 Task: Look for space in Ajax, Canada from 9th June, 2023 to 17th June, 2023 for 2 adults in price range Rs.7000 to Rs.12000. Place can be private room with 1  bedroom having 2 beds and 1 bathroom. Property type can be house, flat, guest house. Booking option can be shelf check-in. Required host language is English.
Action: Mouse moved to (263, 152)
Screenshot: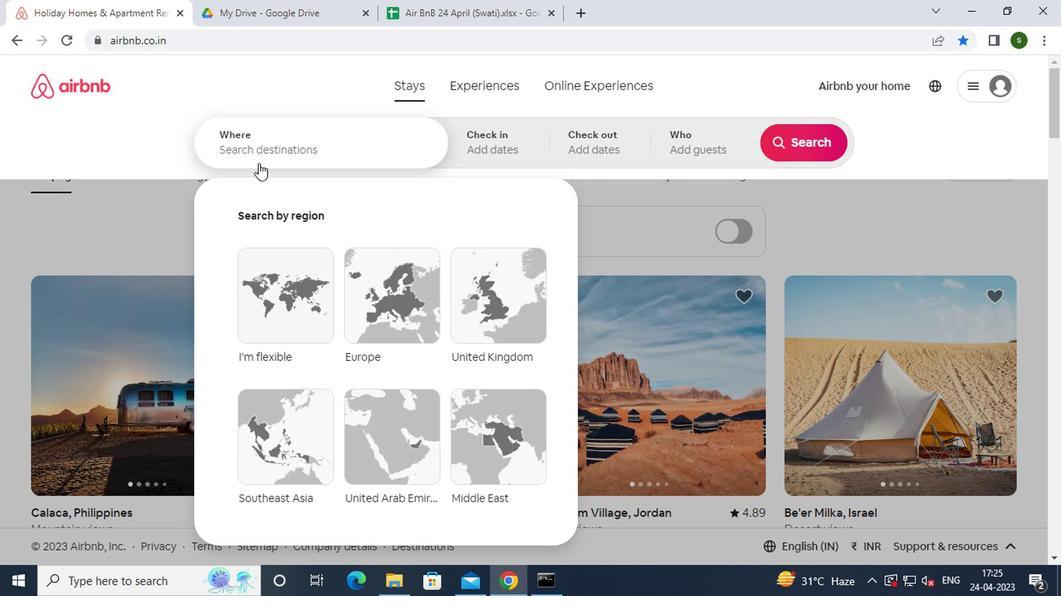 
Action: Mouse pressed left at (263, 152)
Screenshot: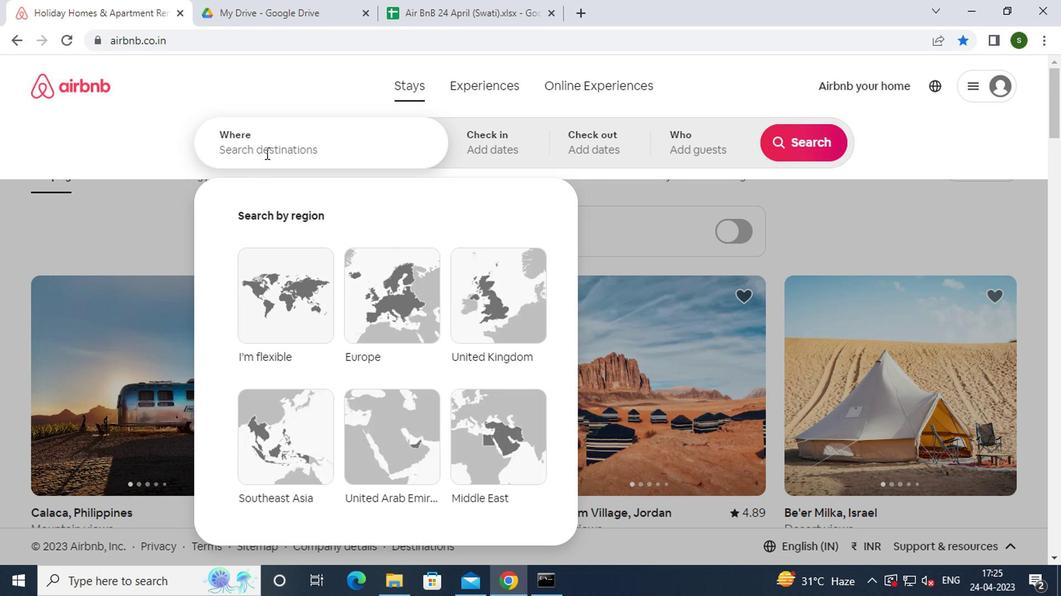 
Action: Key pressed a<Key.caps_lock>jax,<Key.space><Key.caps_lock>c<Key.caps_lock>anada<Key.enter>
Screenshot: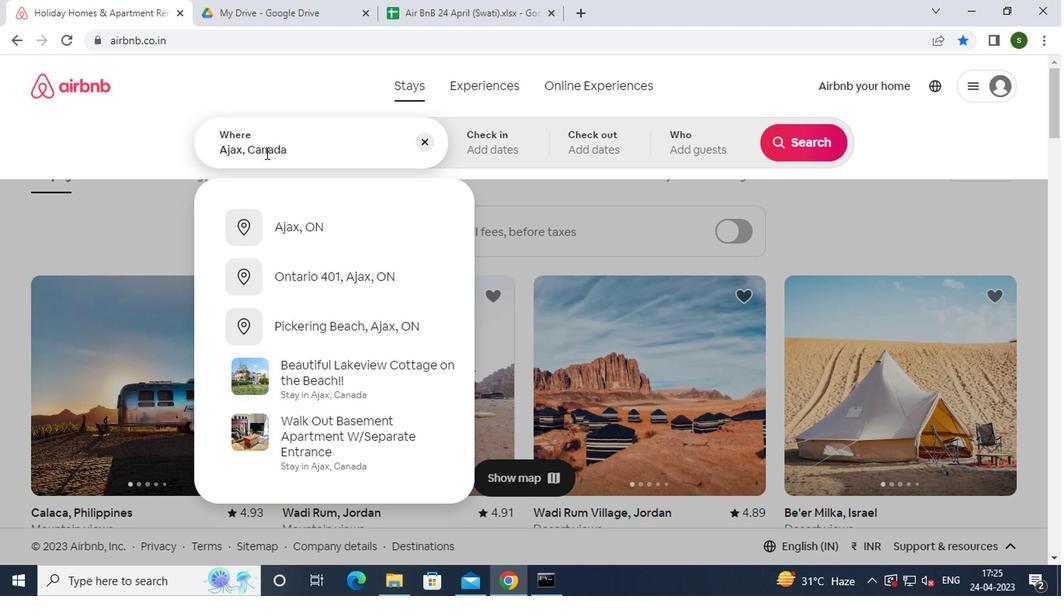 
Action: Mouse moved to (791, 273)
Screenshot: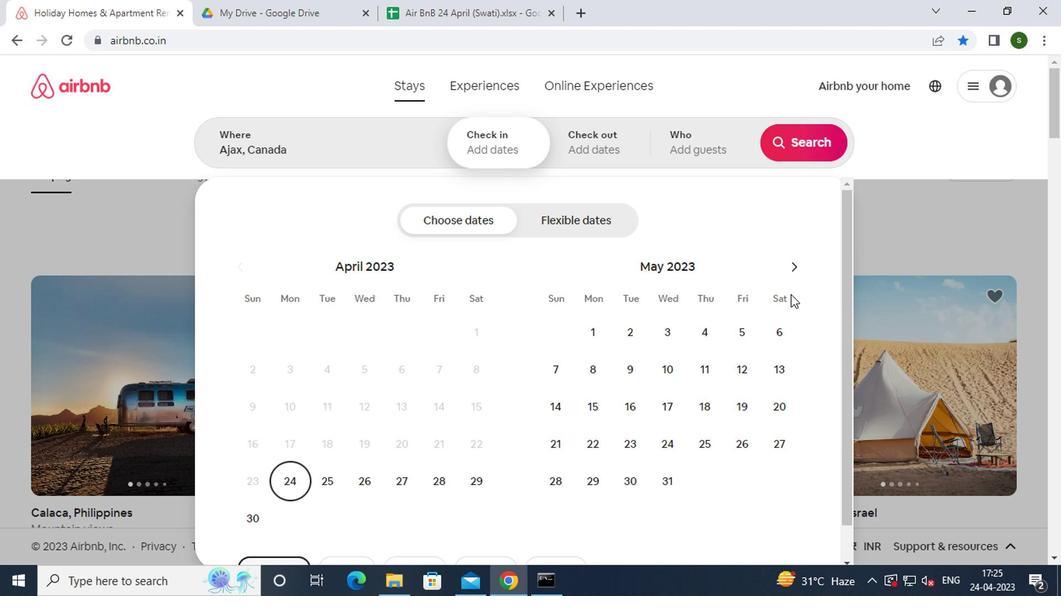 
Action: Mouse pressed left at (791, 273)
Screenshot: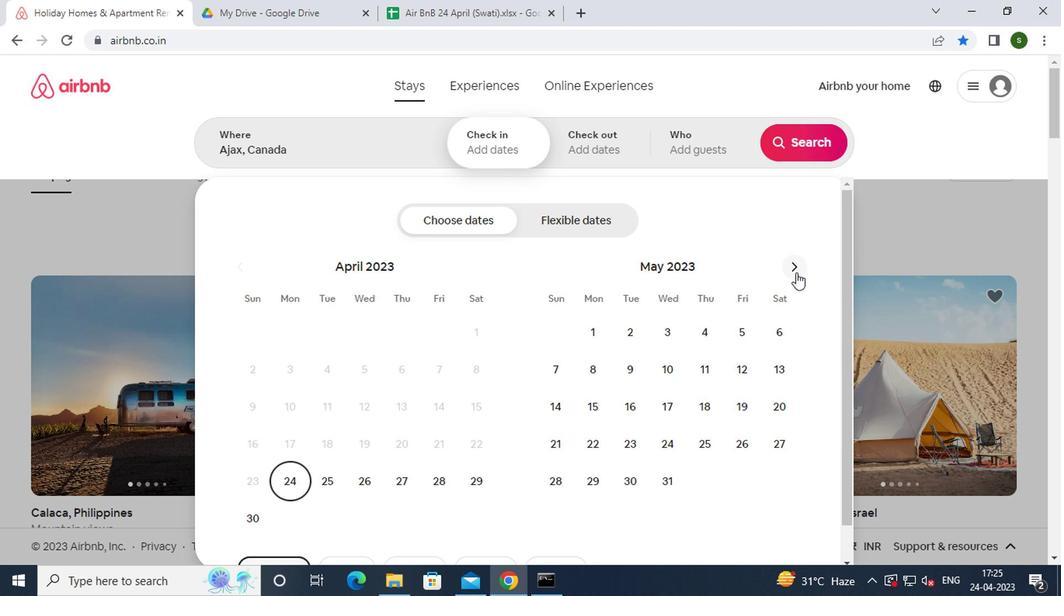 
Action: Mouse moved to (742, 388)
Screenshot: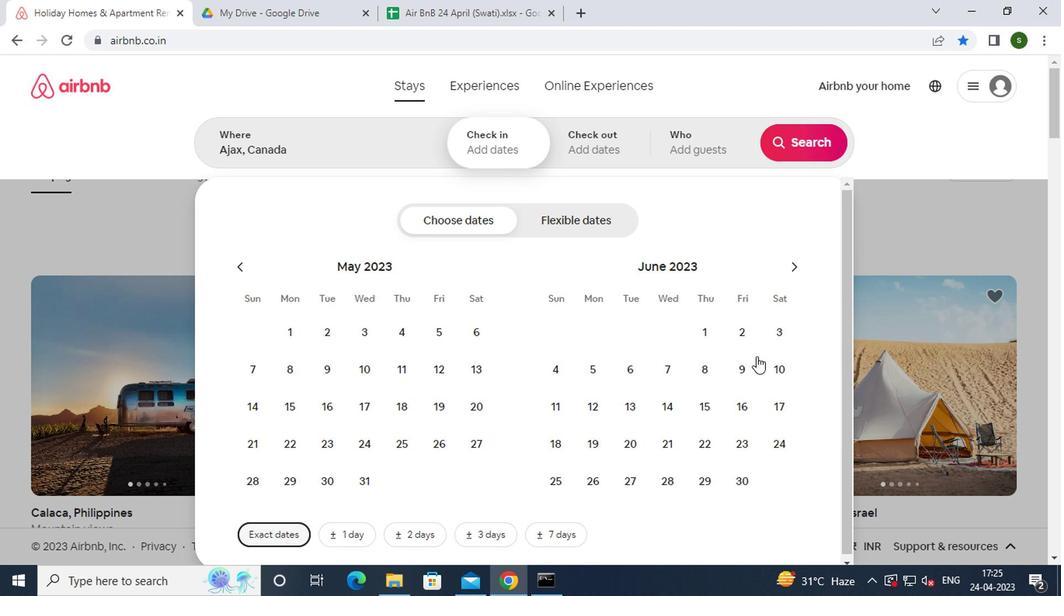 
Action: Mouse pressed left at (742, 388)
Screenshot: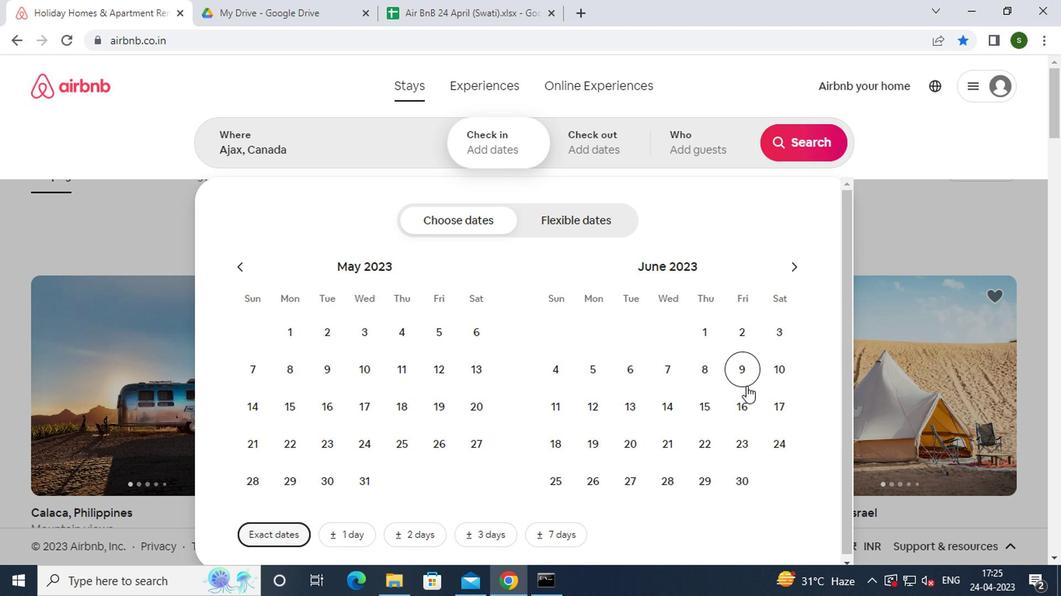 
Action: Mouse moved to (774, 399)
Screenshot: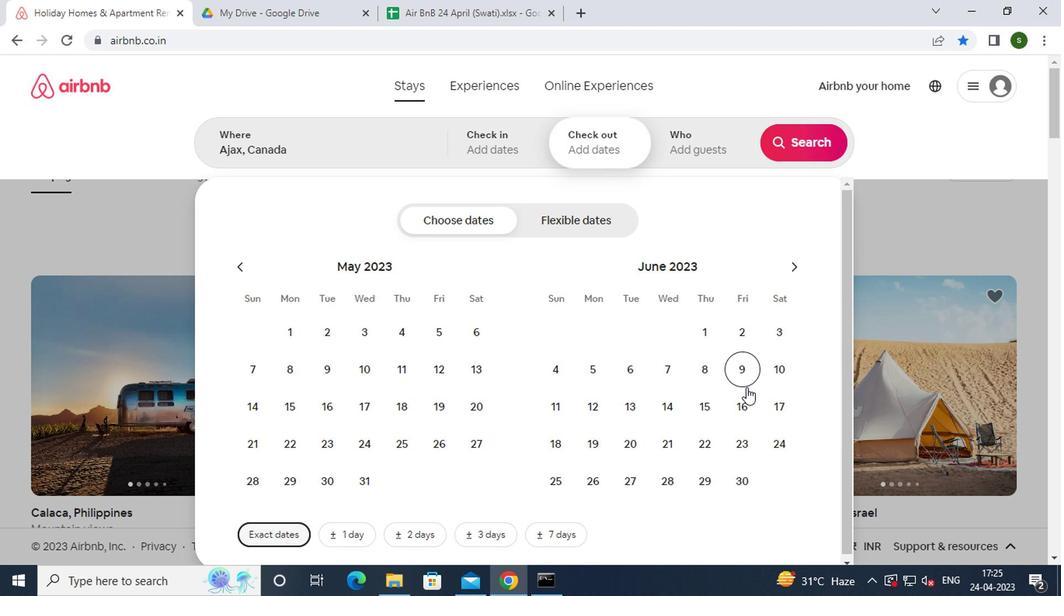 
Action: Mouse pressed left at (774, 399)
Screenshot: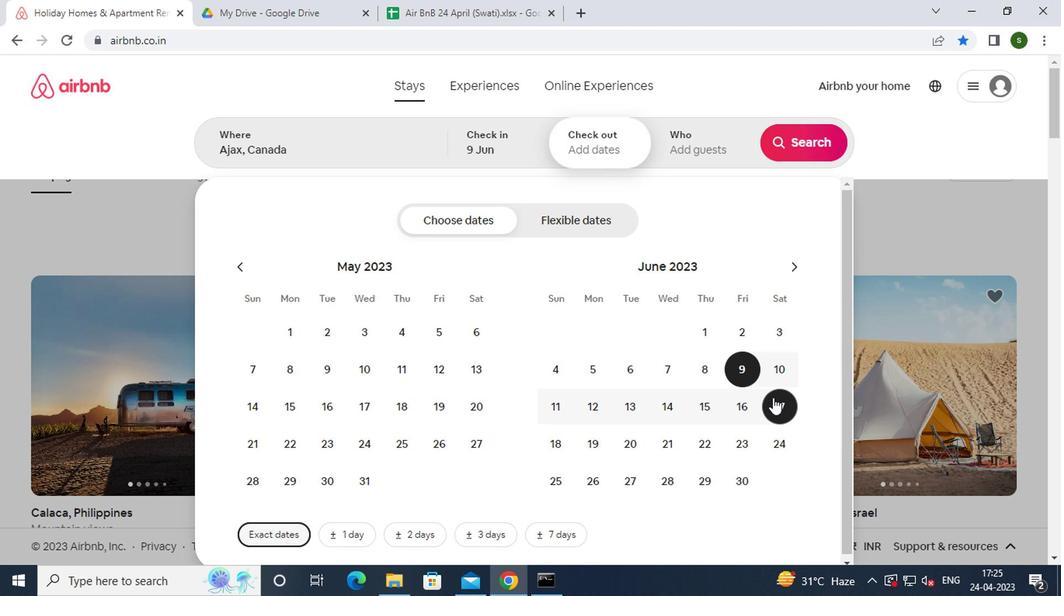 
Action: Mouse moved to (709, 143)
Screenshot: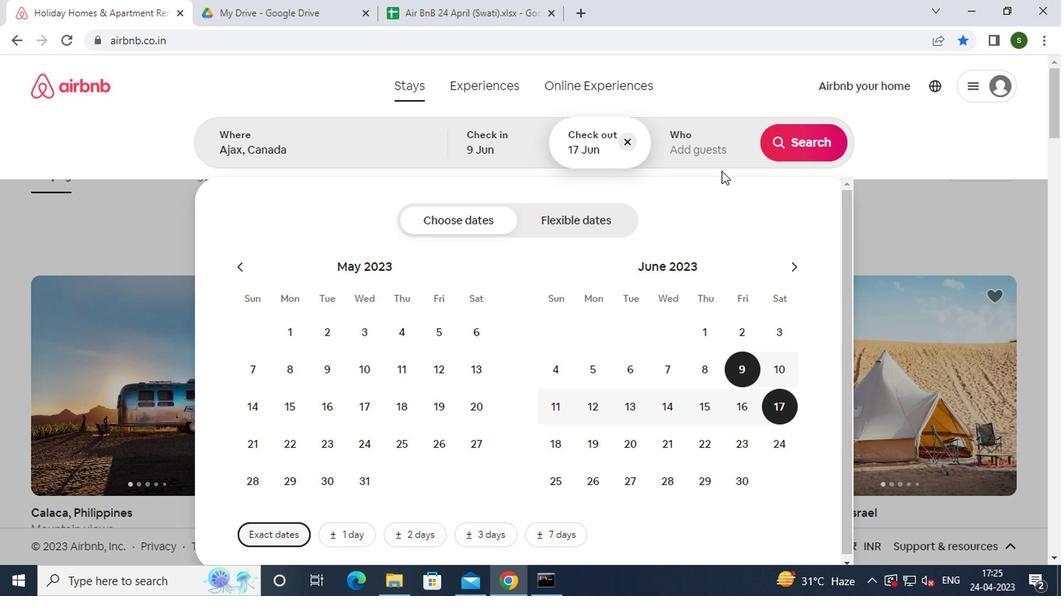 
Action: Mouse pressed left at (709, 143)
Screenshot: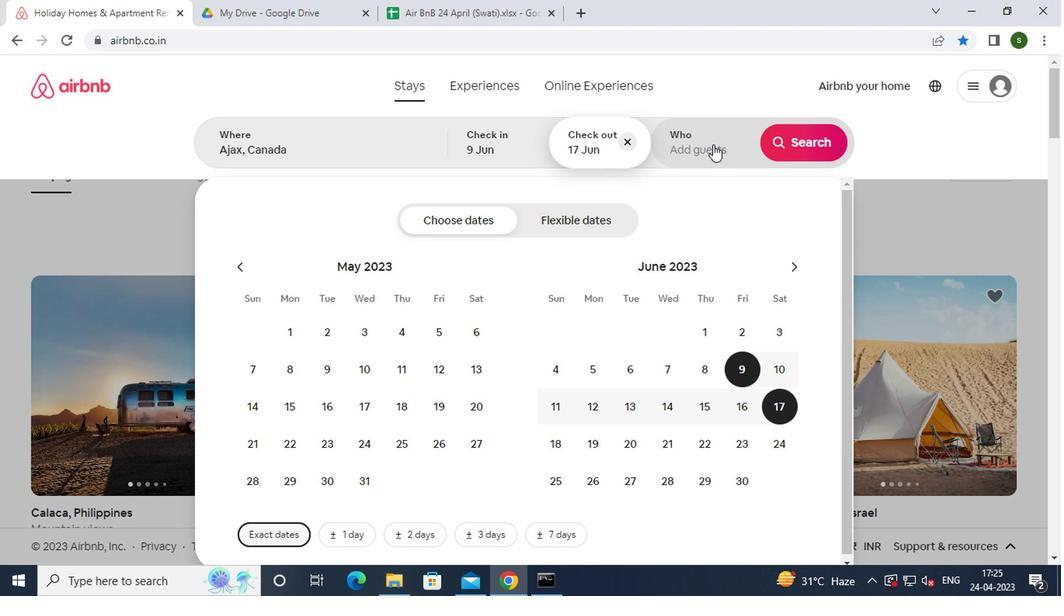 
Action: Mouse moved to (802, 229)
Screenshot: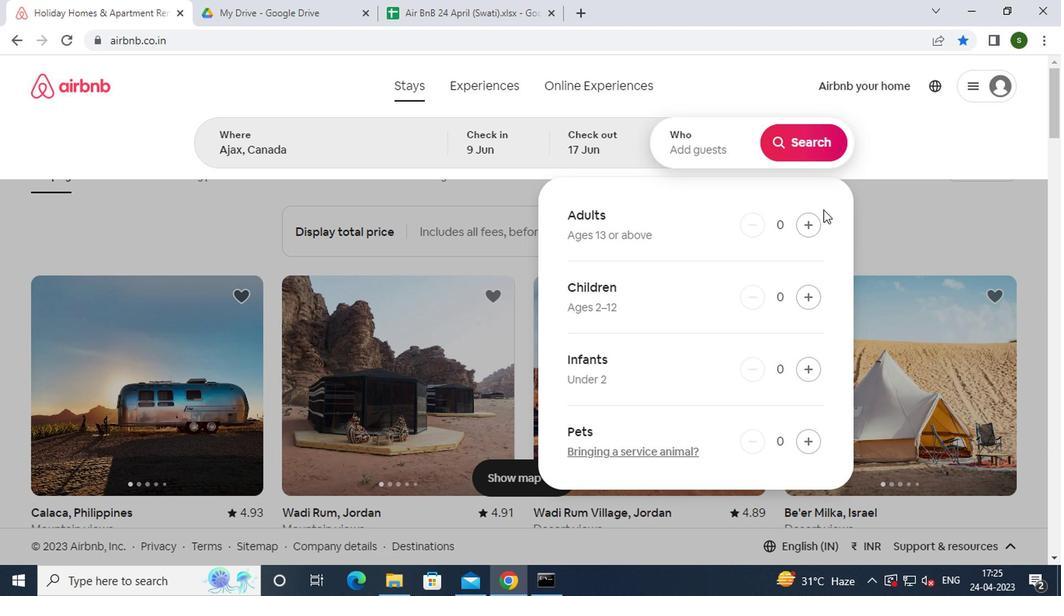 
Action: Mouse pressed left at (802, 229)
Screenshot: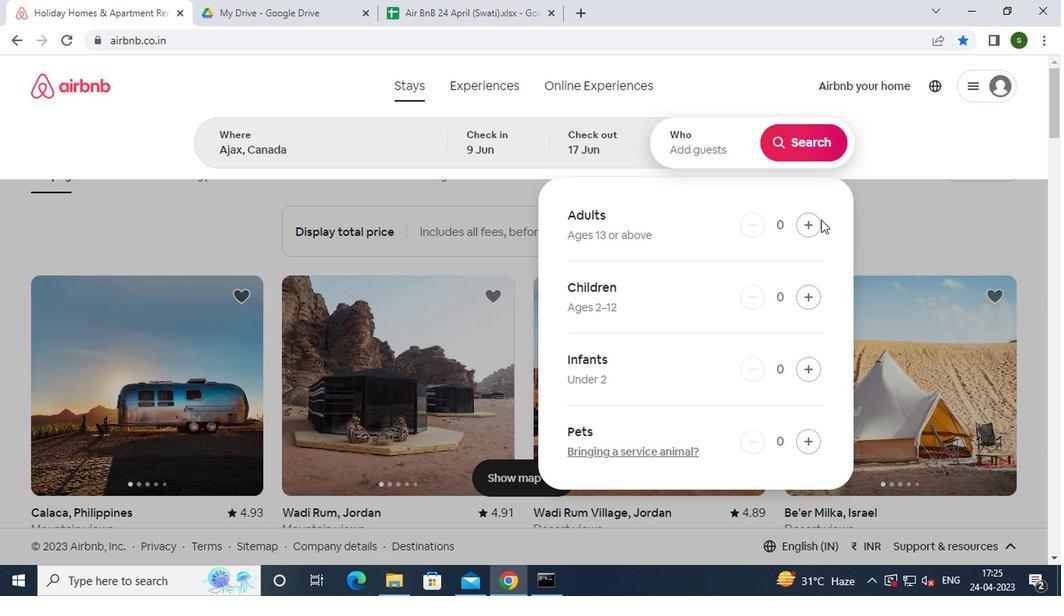 
Action: Mouse pressed left at (802, 229)
Screenshot: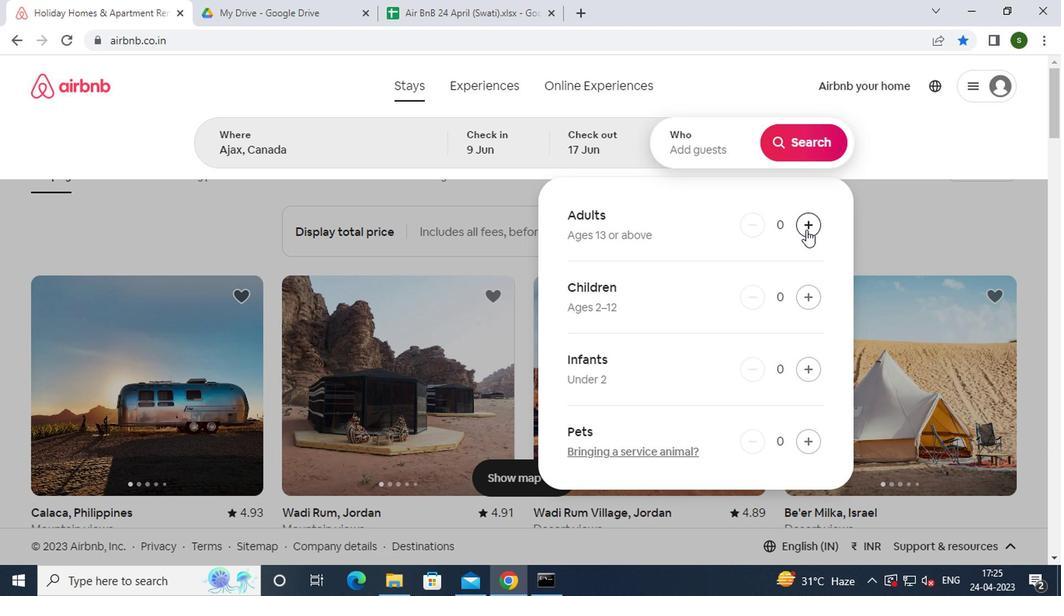 
Action: Mouse moved to (786, 128)
Screenshot: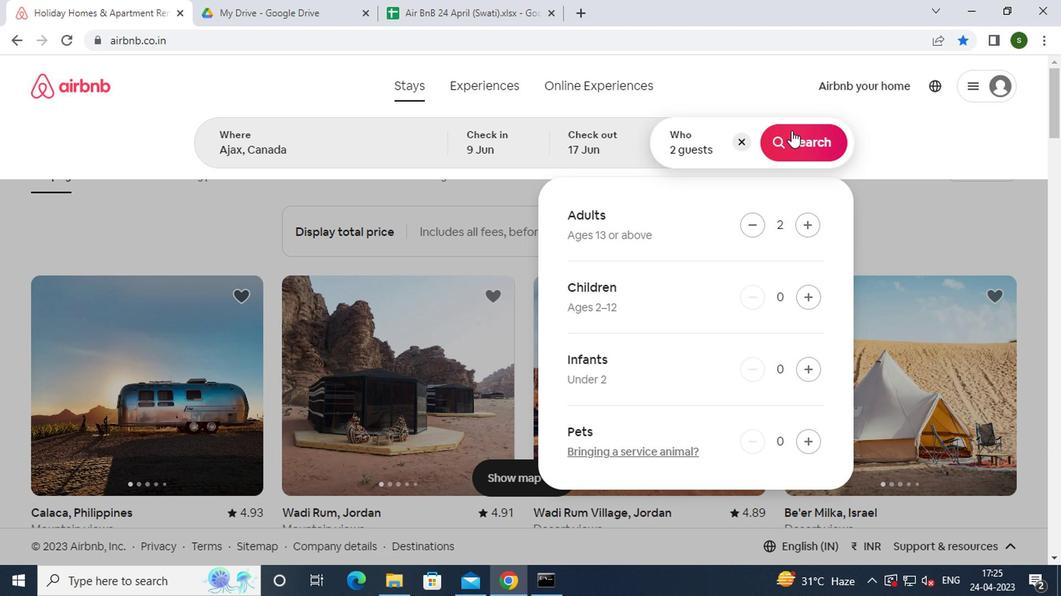 
Action: Mouse pressed left at (786, 128)
Screenshot: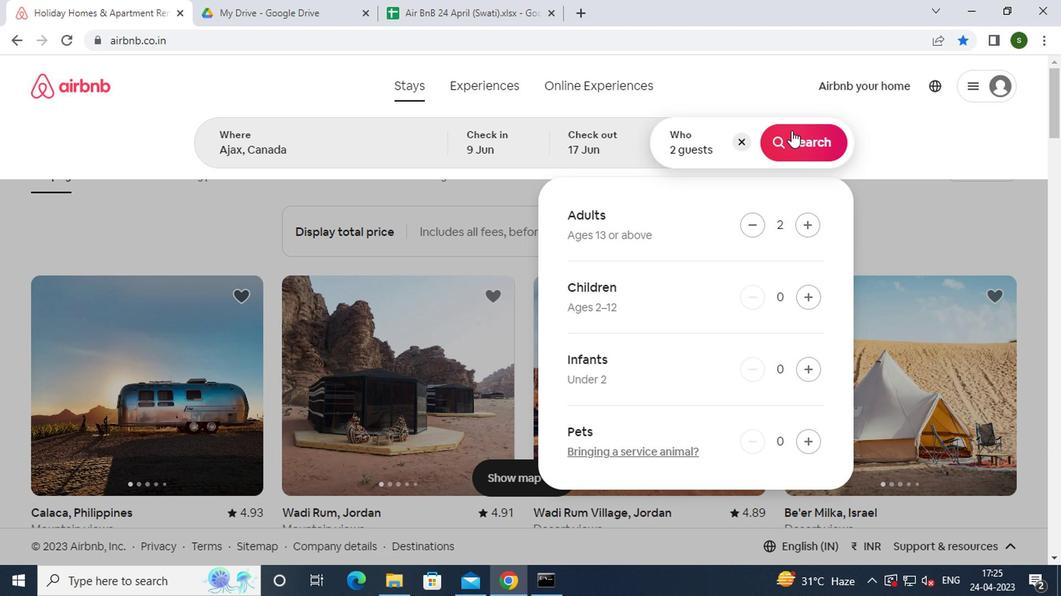 
Action: Mouse moved to (955, 148)
Screenshot: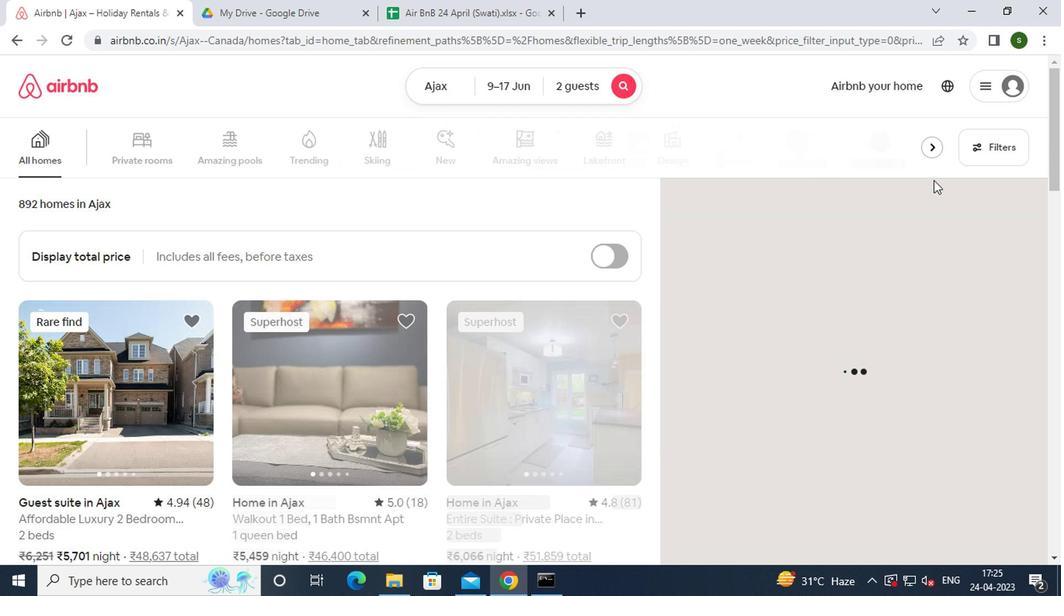 
Action: Mouse pressed left at (955, 148)
Screenshot: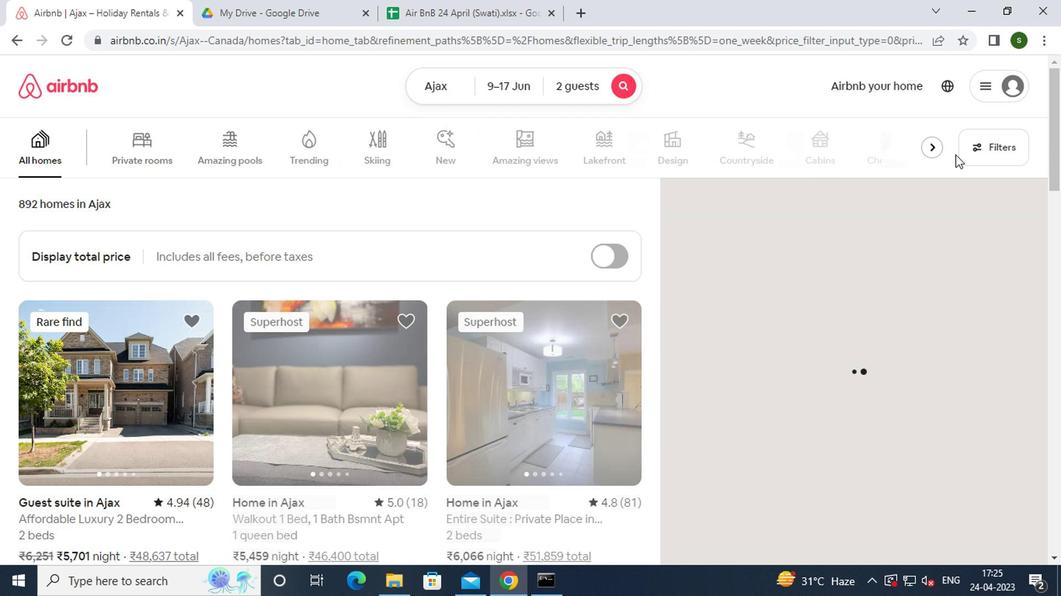 
Action: Mouse moved to (348, 338)
Screenshot: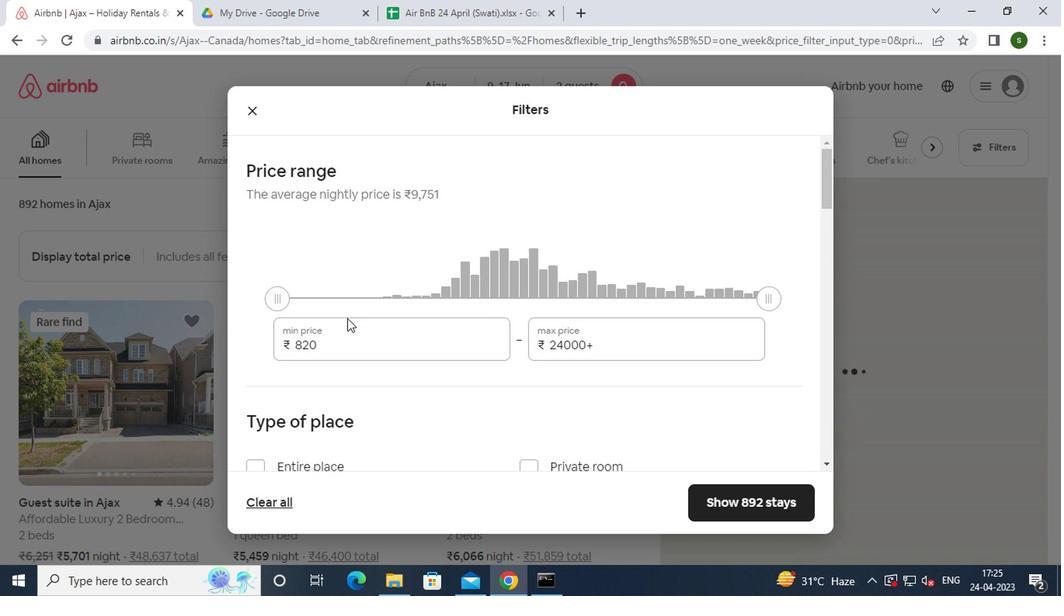 
Action: Mouse pressed left at (348, 338)
Screenshot: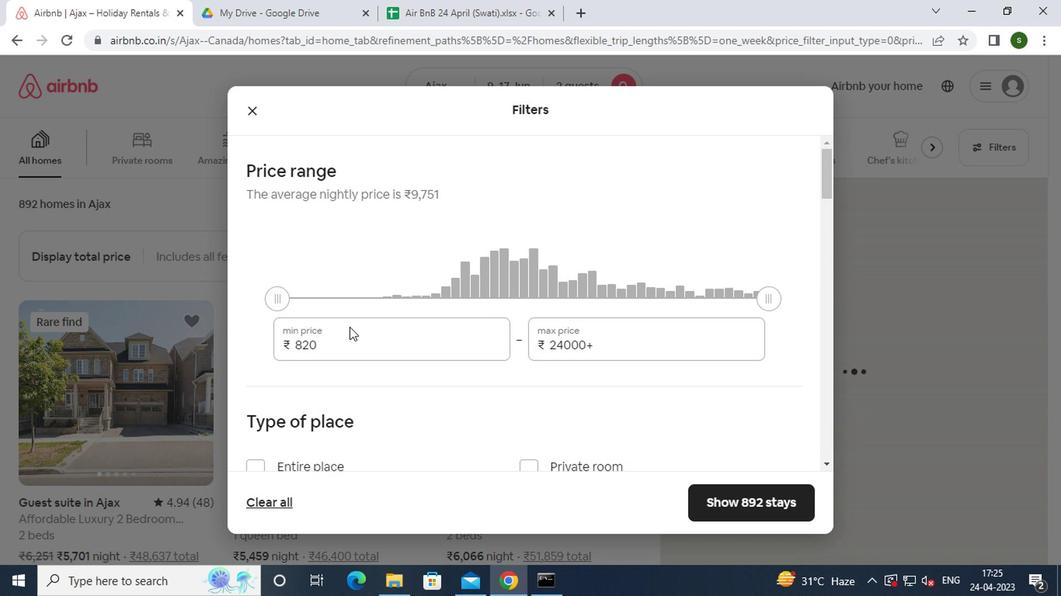 
Action: Mouse moved to (348, 339)
Screenshot: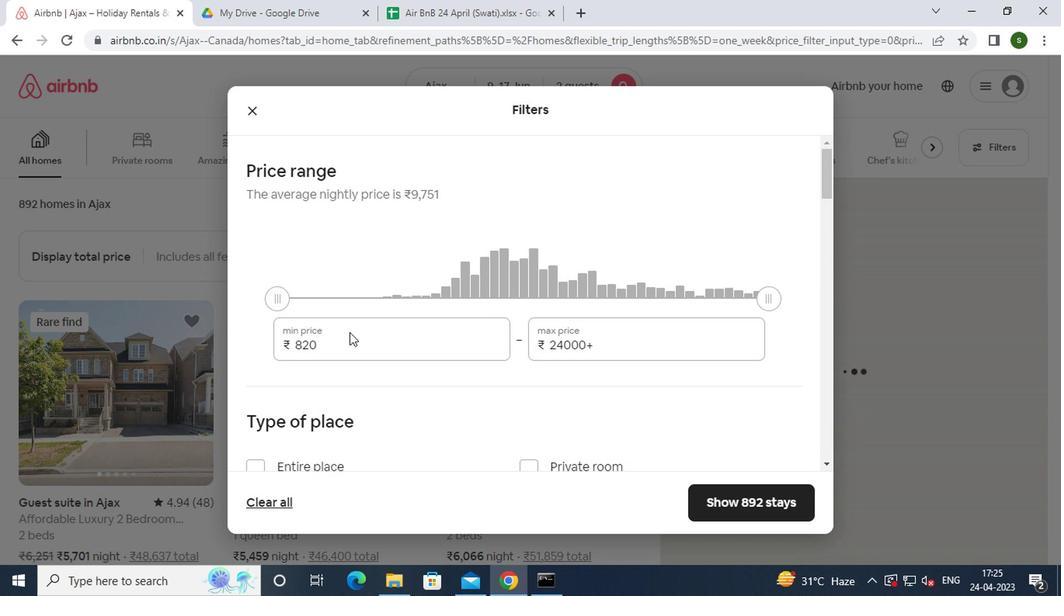 
Action: Key pressed <Key.backspace><Key.backspace><Key.backspace><Key.backspace>7000
Screenshot: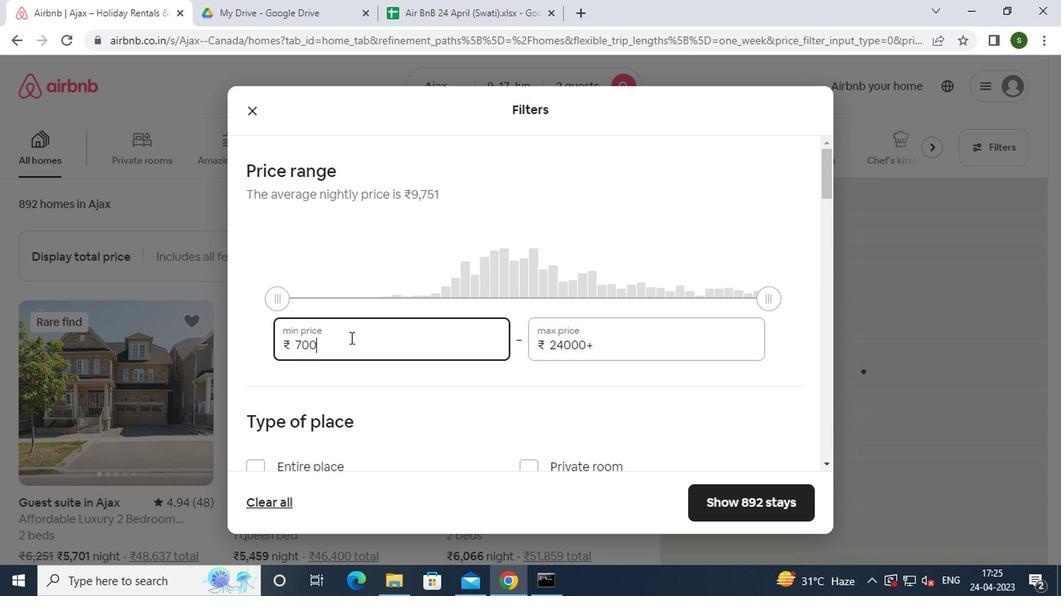 
Action: Mouse moved to (612, 350)
Screenshot: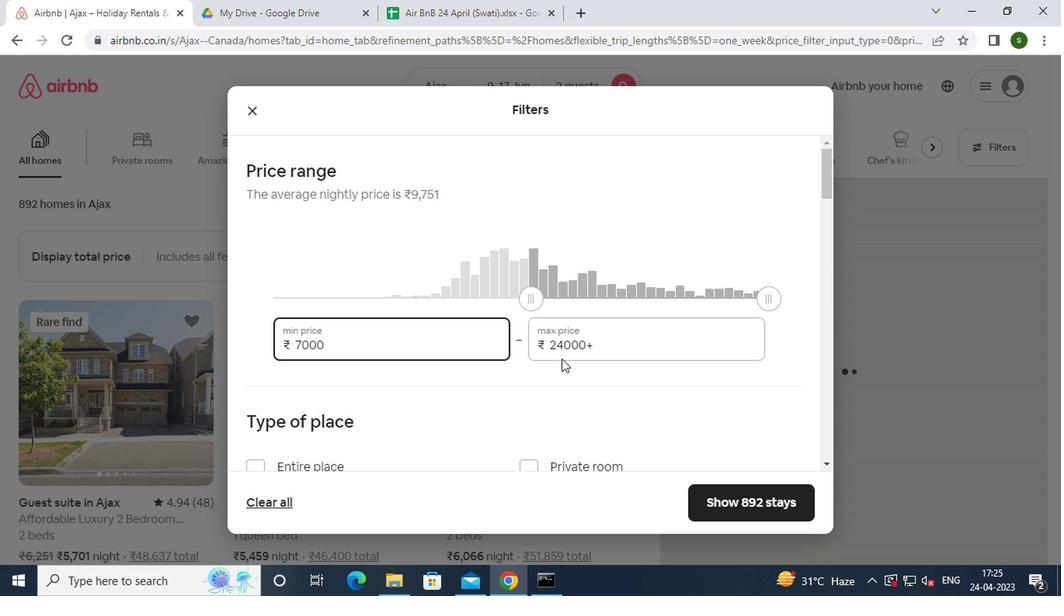 
Action: Mouse pressed left at (612, 350)
Screenshot: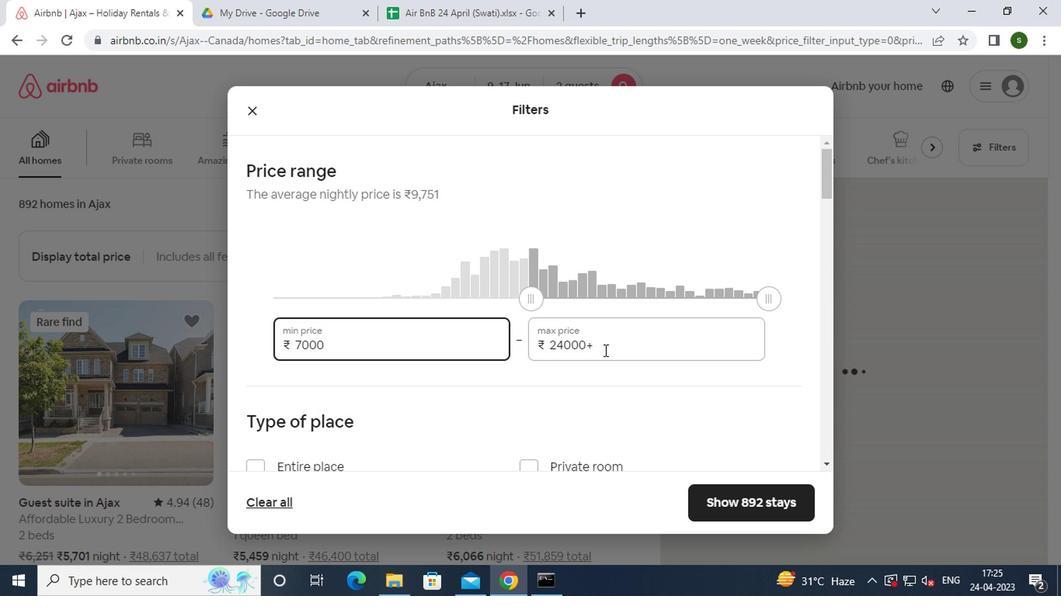 
Action: Mouse moved to (616, 349)
Screenshot: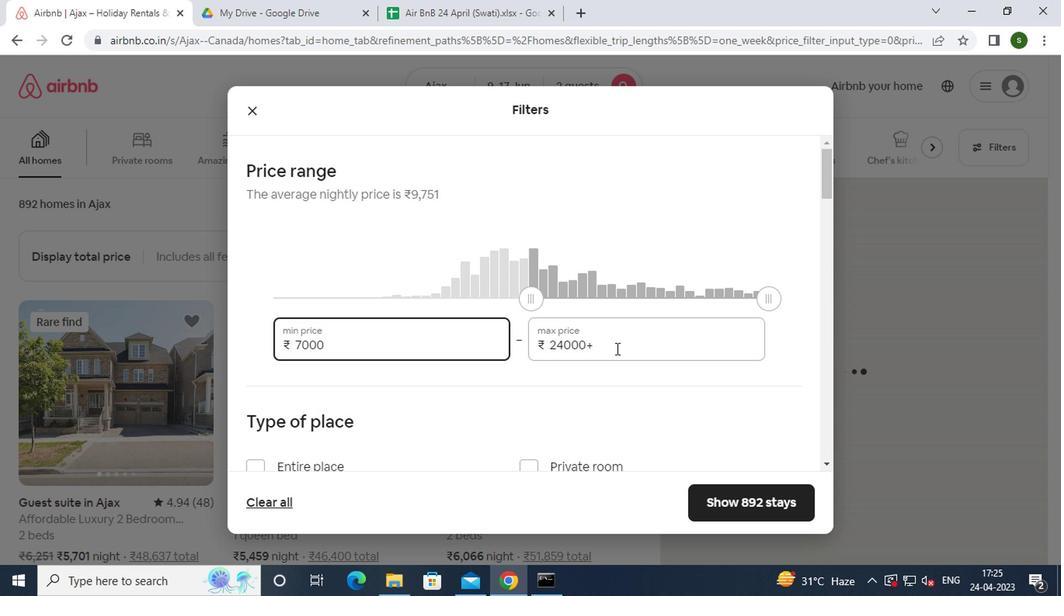 
Action: Key pressed <Key.backspace><Key.backspace><Key.backspace><Key.backspace><Key.backspace><Key.backspace><Key.backspace><Key.backspace><Key.backspace><Key.backspace><Key.backspace><Key.backspace>12000
Screenshot: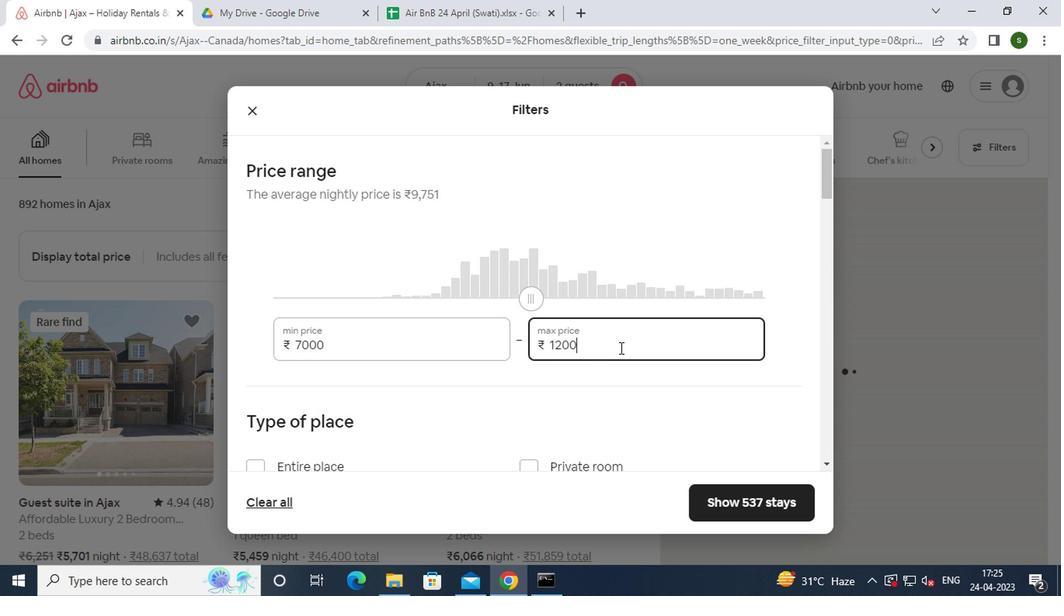 
Action: Mouse moved to (509, 387)
Screenshot: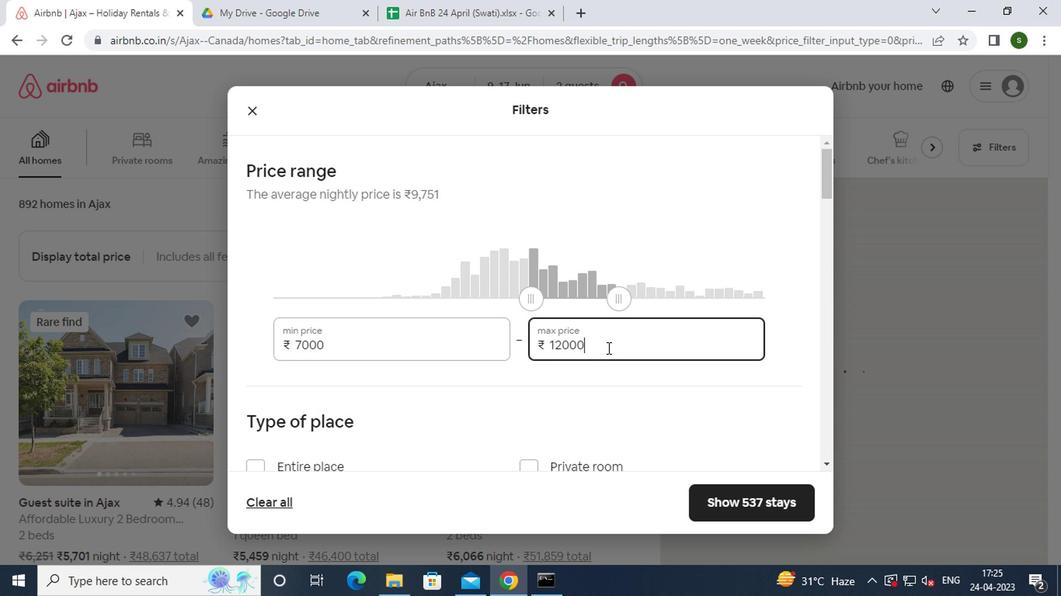 
Action: Mouse scrolled (509, 386) with delta (0, -1)
Screenshot: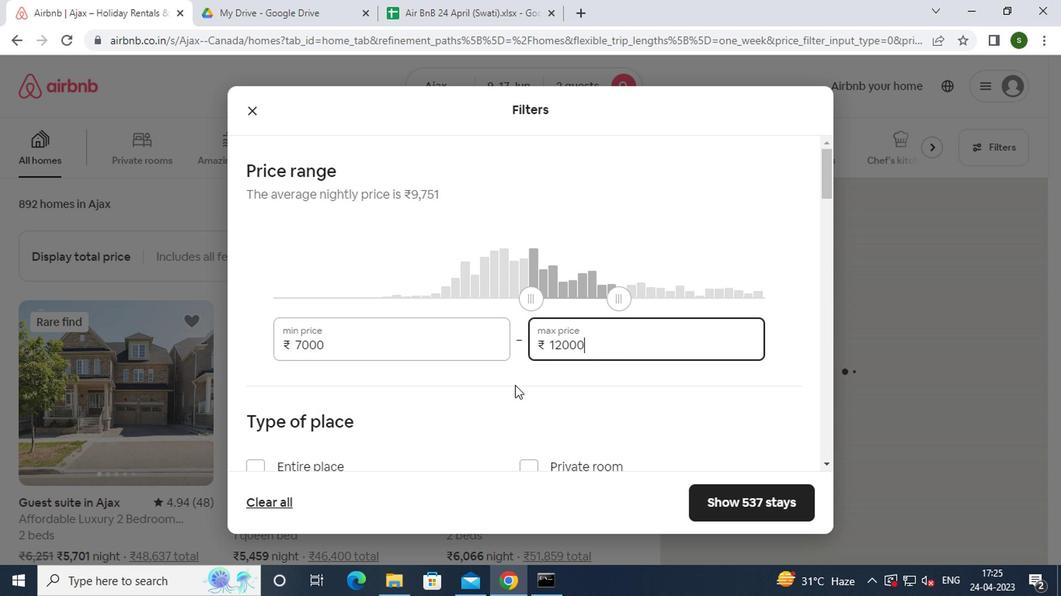
Action: Mouse scrolled (509, 386) with delta (0, -1)
Screenshot: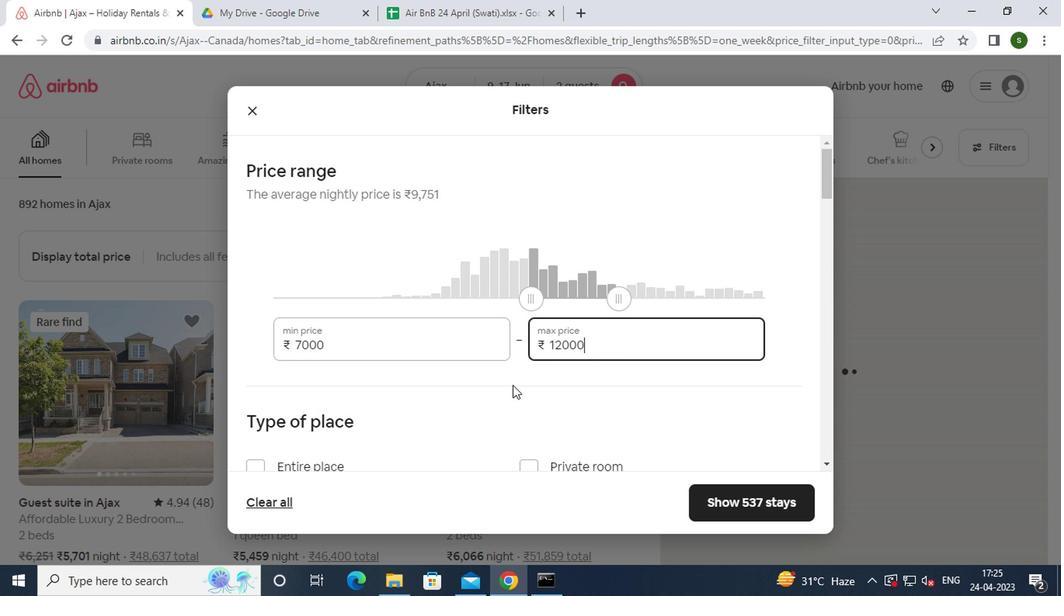 
Action: Mouse moved to (538, 318)
Screenshot: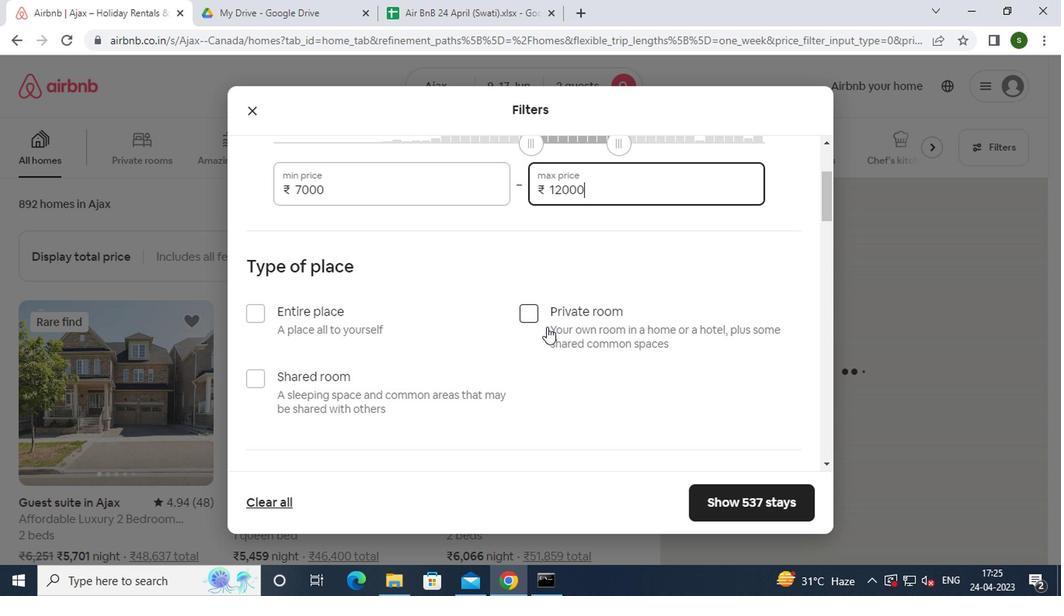 
Action: Mouse pressed left at (538, 318)
Screenshot: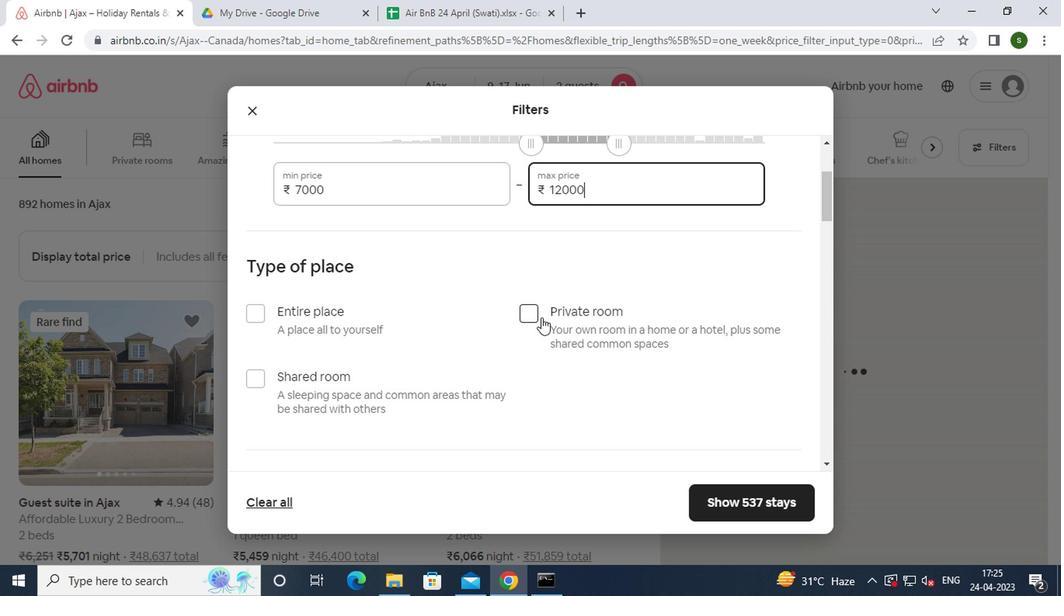 
Action: Mouse scrolled (538, 317) with delta (0, -1)
Screenshot: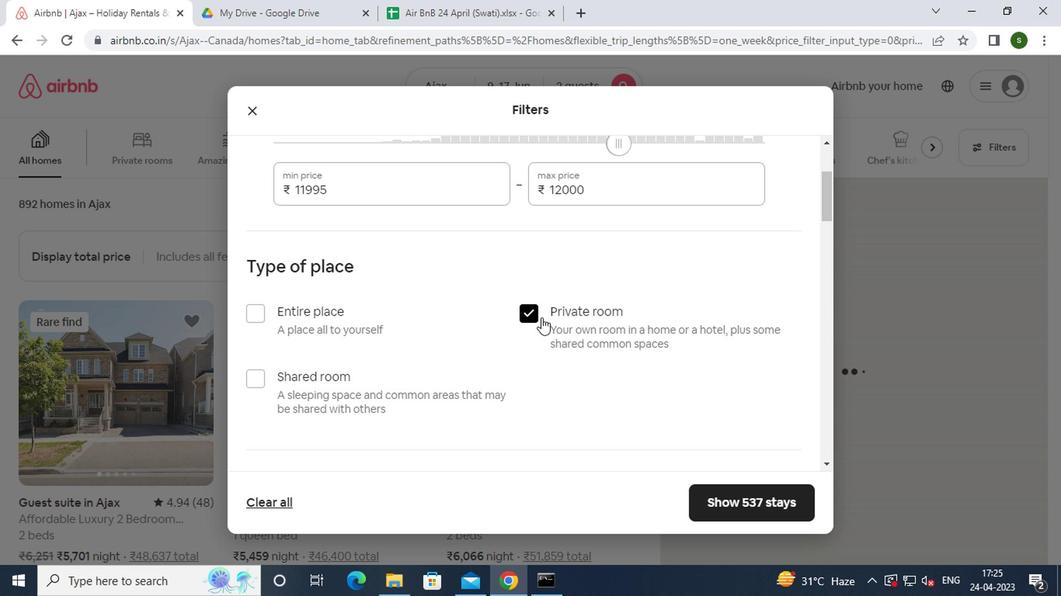 
Action: Mouse scrolled (538, 317) with delta (0, -1)
Screenshot: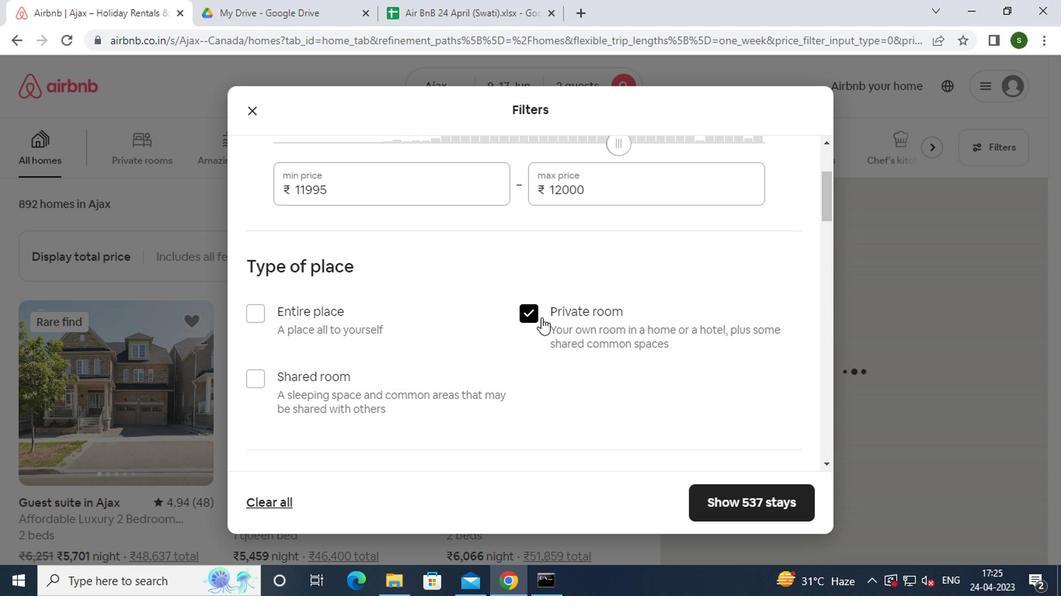 
Action: Mouse scrolled (538, 317) with delta (0, -1)
Screenshot: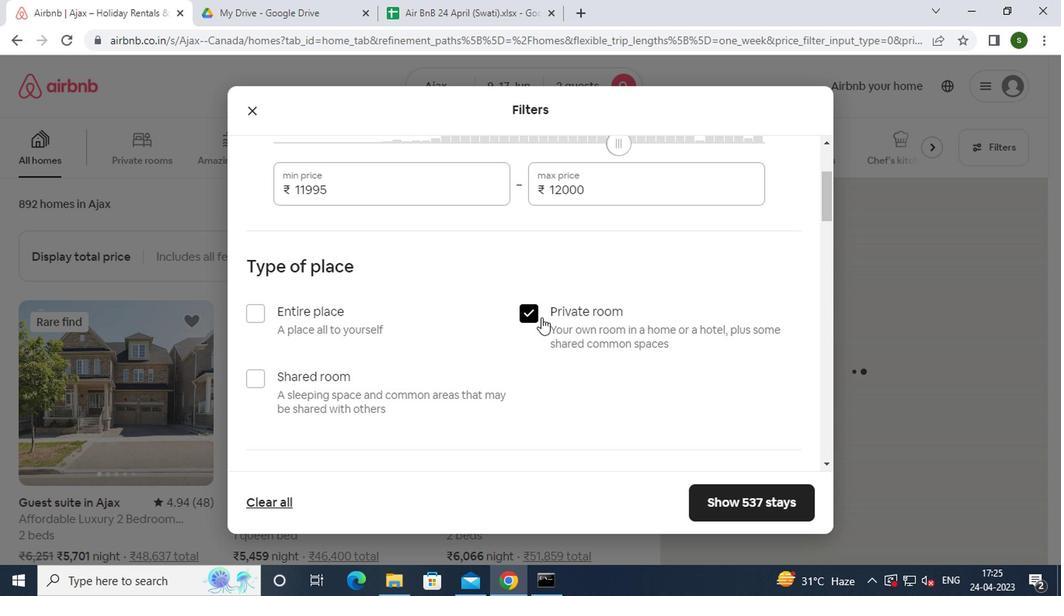 
Action: Mouse moved to (349, 342)
Screenshot: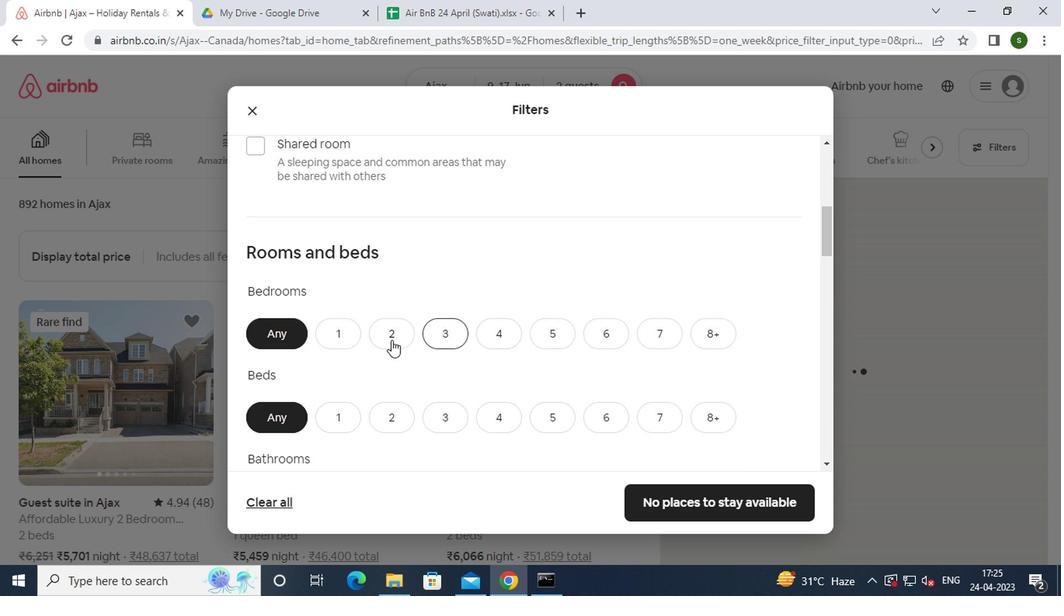 
Action: Mouse pressed left at (349, 342)
Screenshot: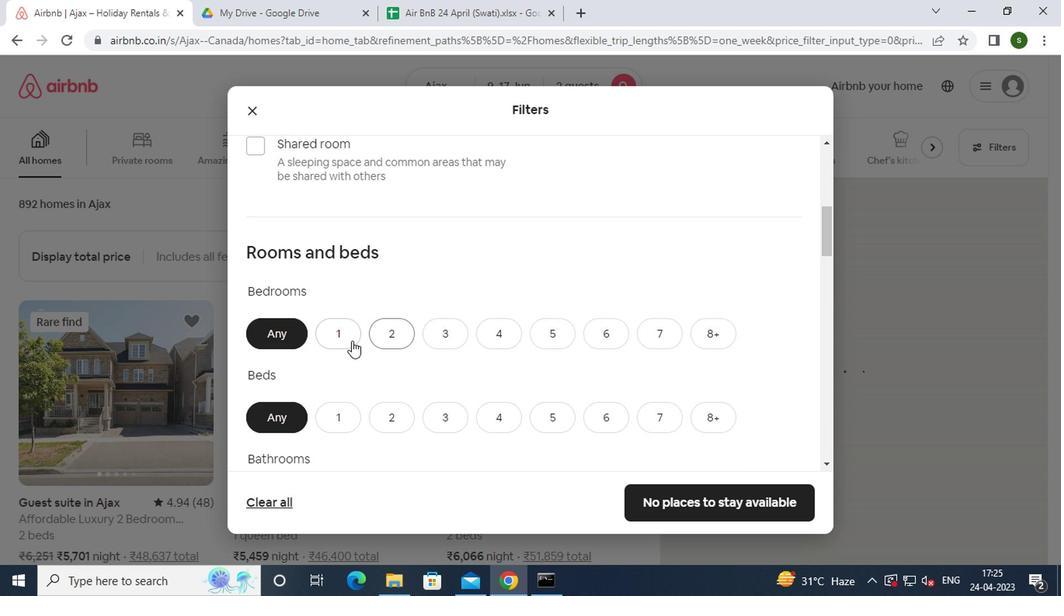 
Action: Mouse scrolled (349, 341) with delta (0, 0)
Screenshot: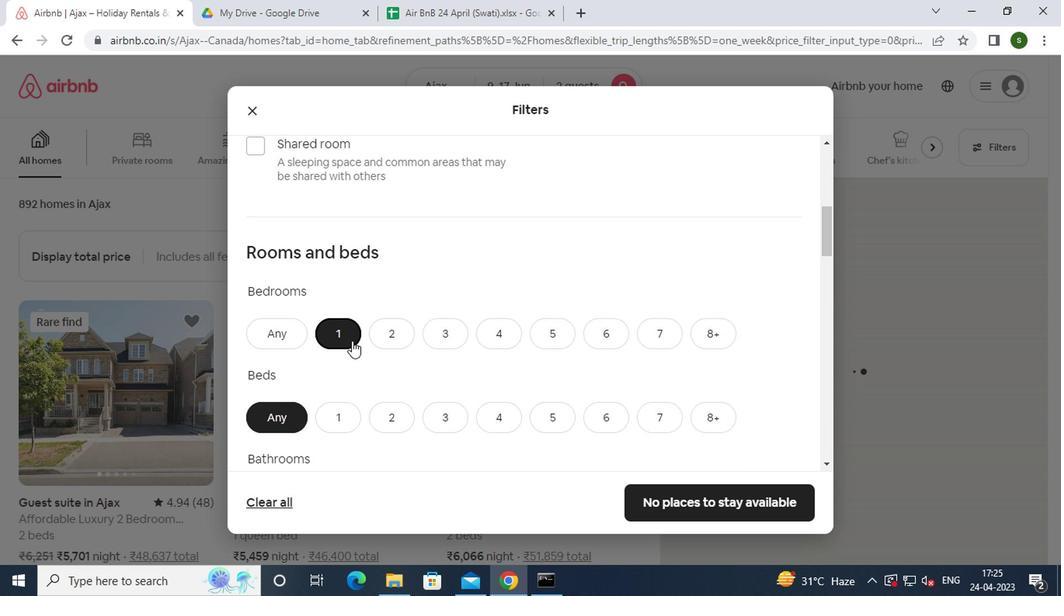 
Action: Mouse scrolled (349, 341) with delta (0, 0)
Screenshot: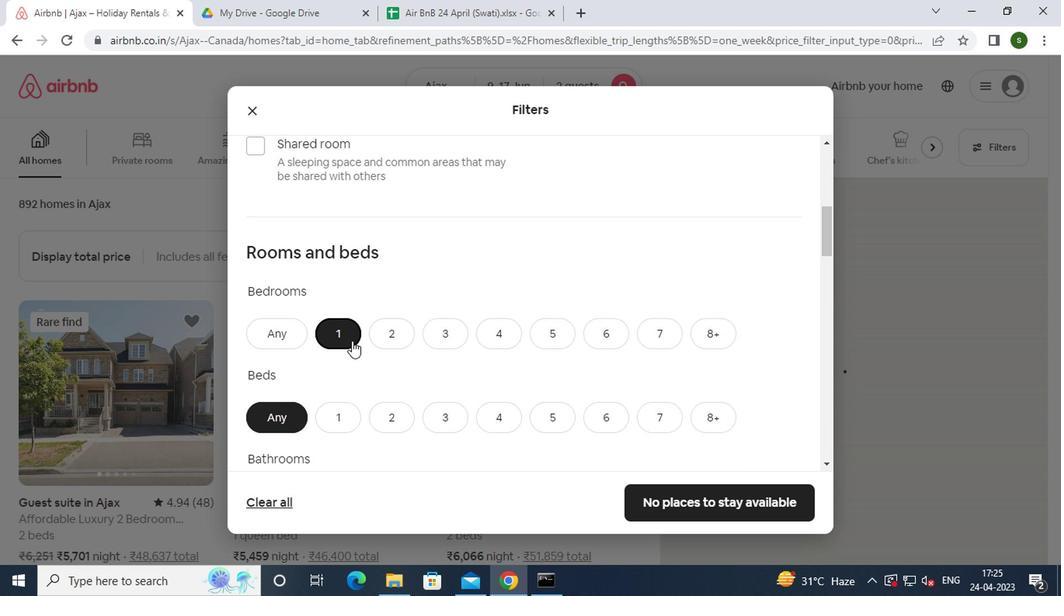 
Action: Mouse moved to (388, 259)
Screenshot: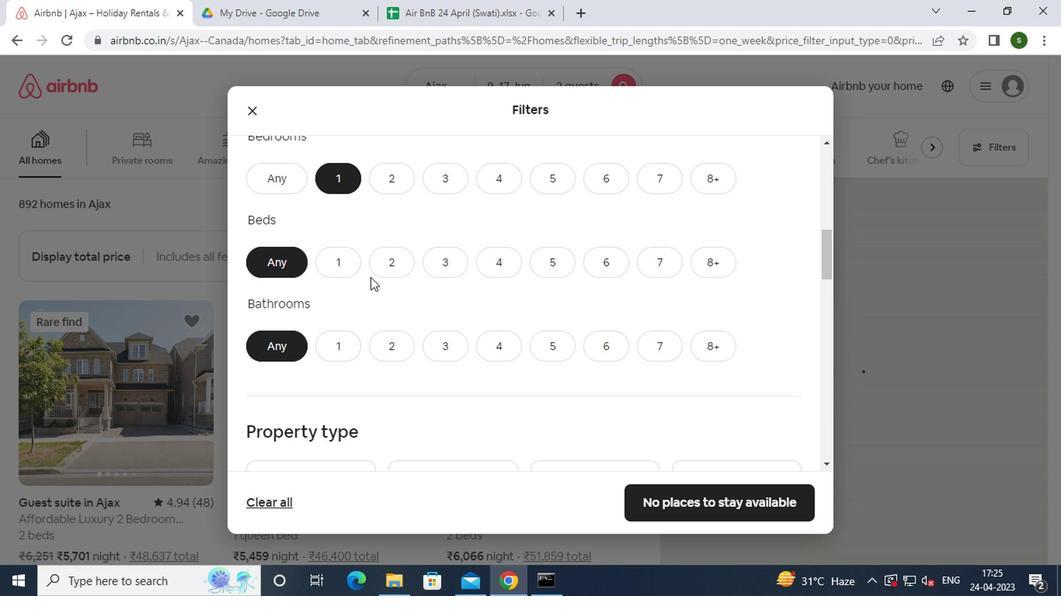 
Action: Mouse pressed left at (388, 259)
Screenshot: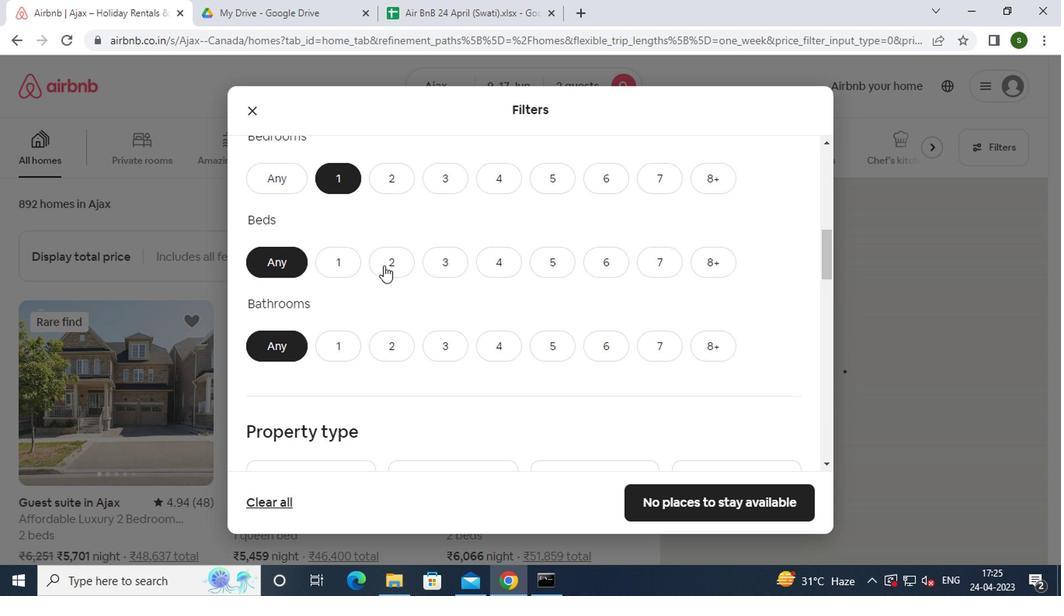 
Action: Mouse moved to (334, 343)
Screenshot: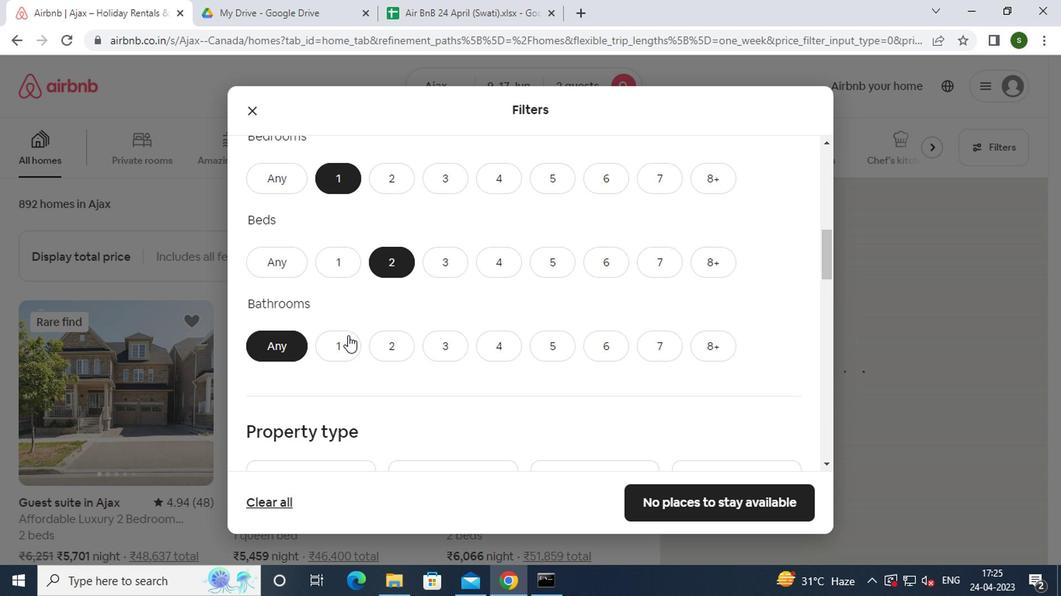 
Action: Mouse pressed left at (334, 343)
Screenshot: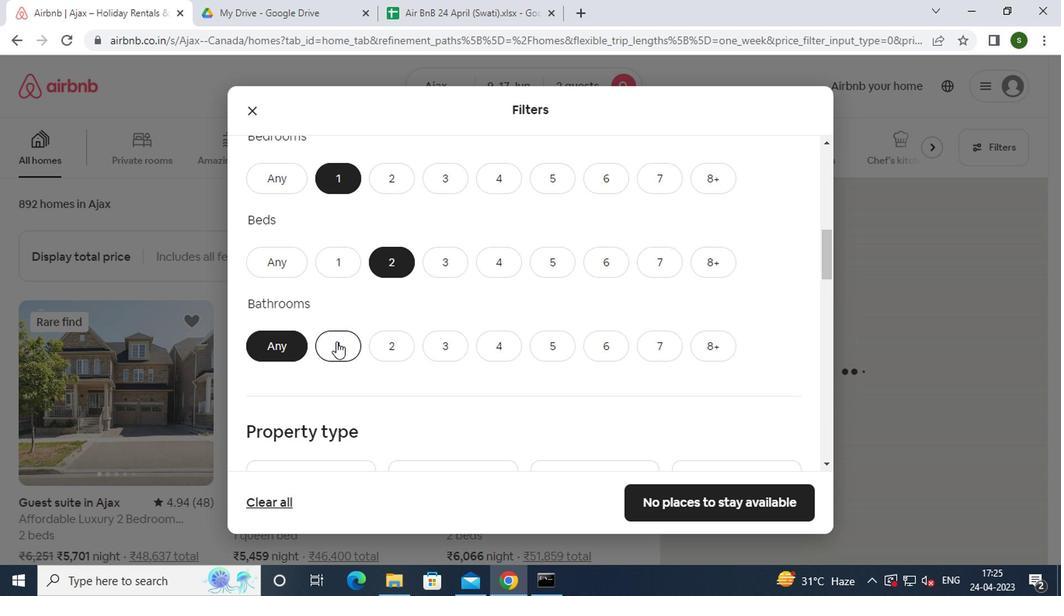 
Action: Mouse moved to (374, 317)
Screenshot: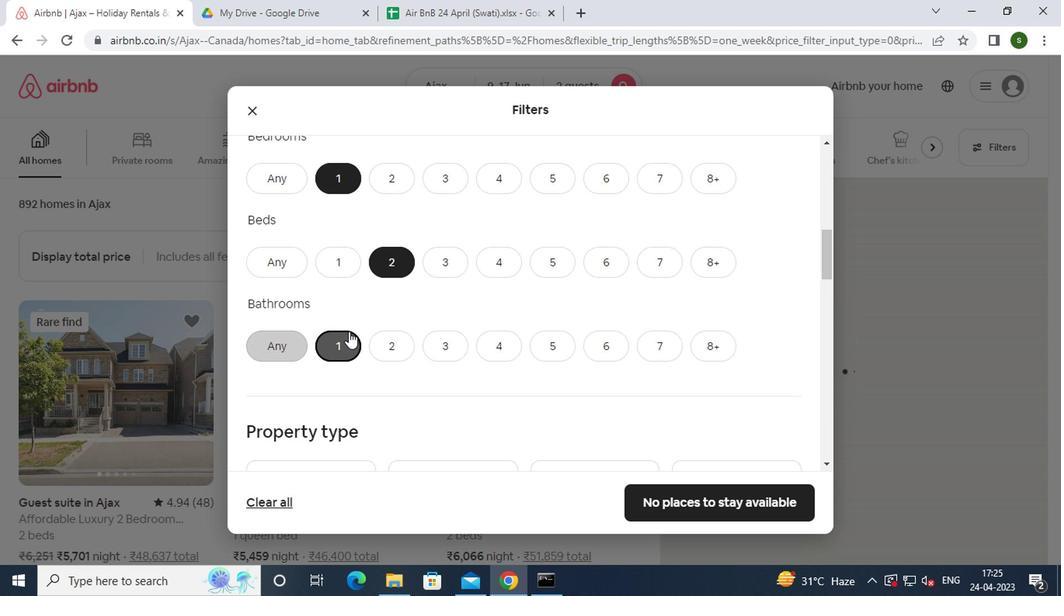 
Action: Mouse scrolled (374, 317) with delta (0, 0)
Screenshot: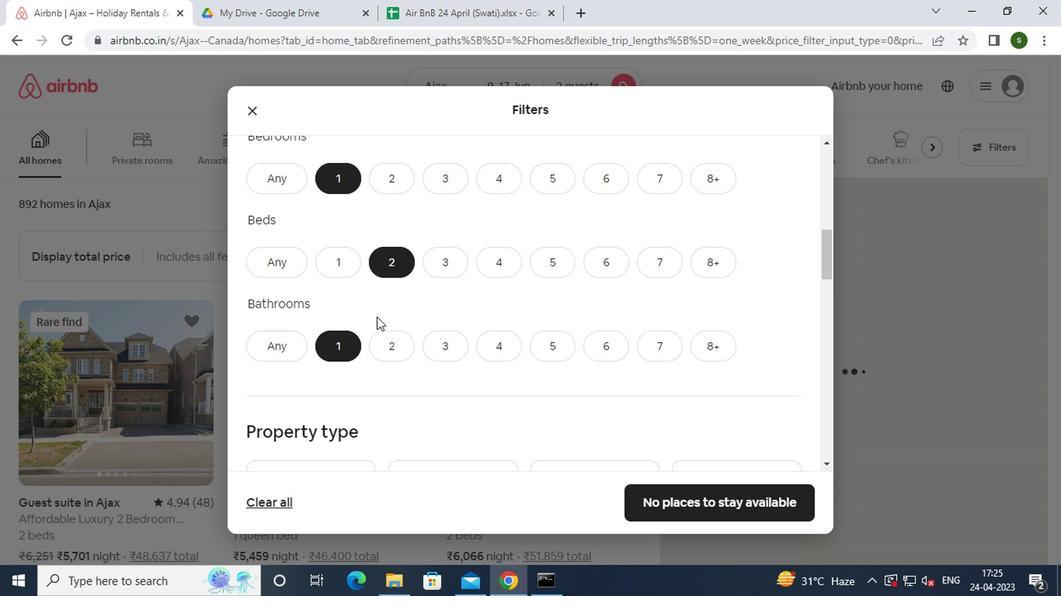 
Action: Mouse scrolled (374, 317) with delta (0, 0)
Screenshot: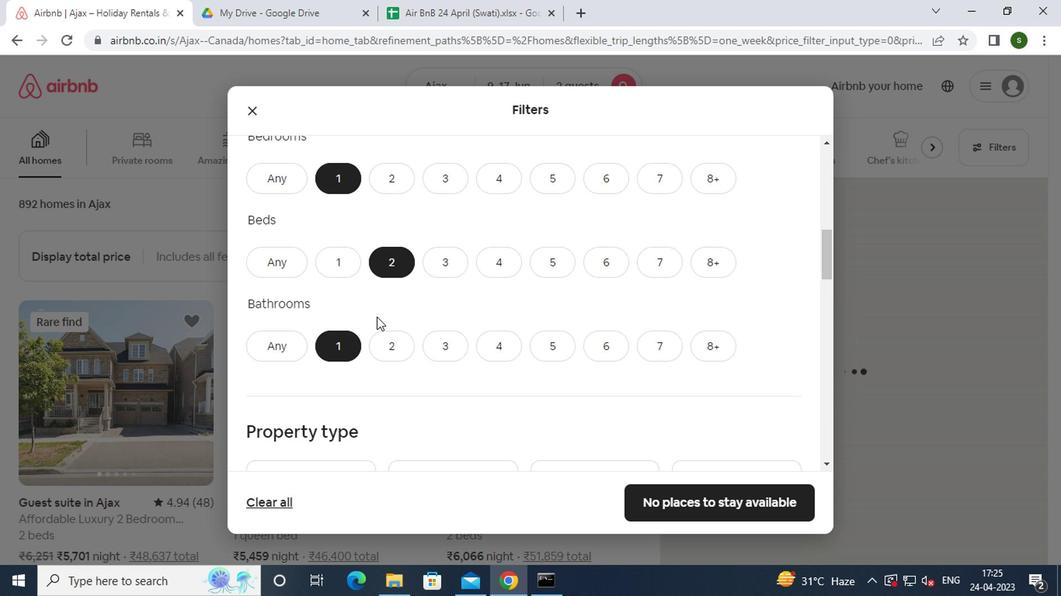 
Action: Mouse scrolled (374, 317) with delta (0, 0)
Screenshot: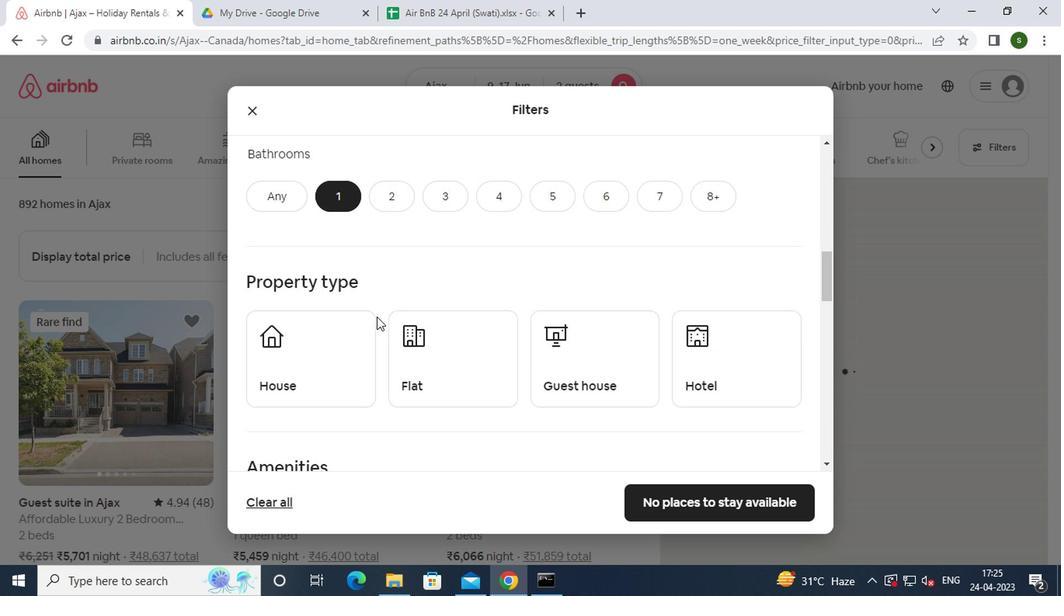 
Action: Mouse moved to (347, 308)
Screenshot: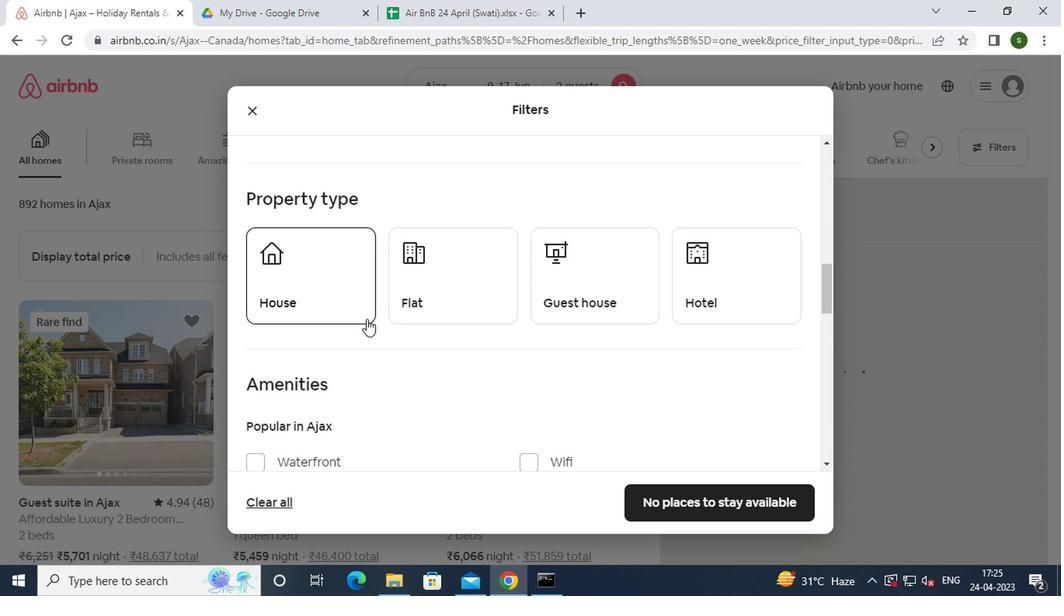 
Action: Mouse pressed left at (347, 308)
Screenshot: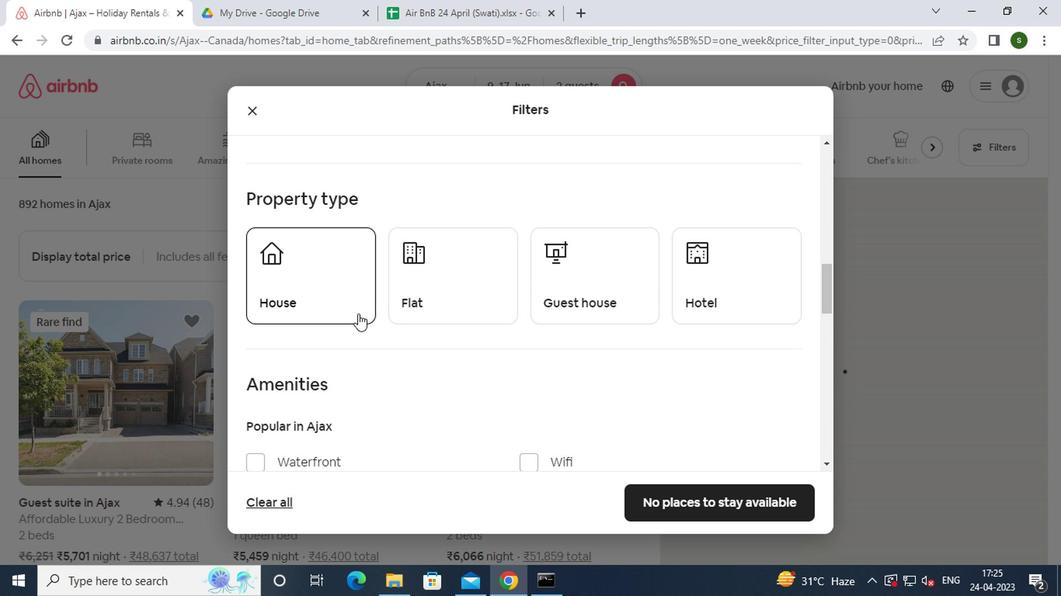 
Action: Mouse moved to (419, 295)
Screenshot: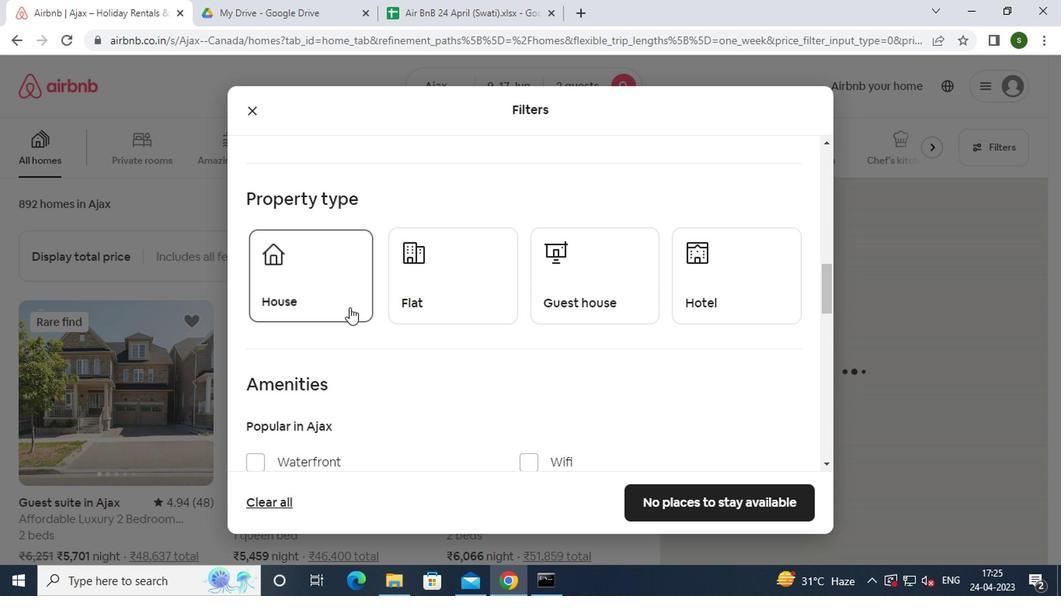 
Action: Mouse pressed left at (419, 295)
Screenshot: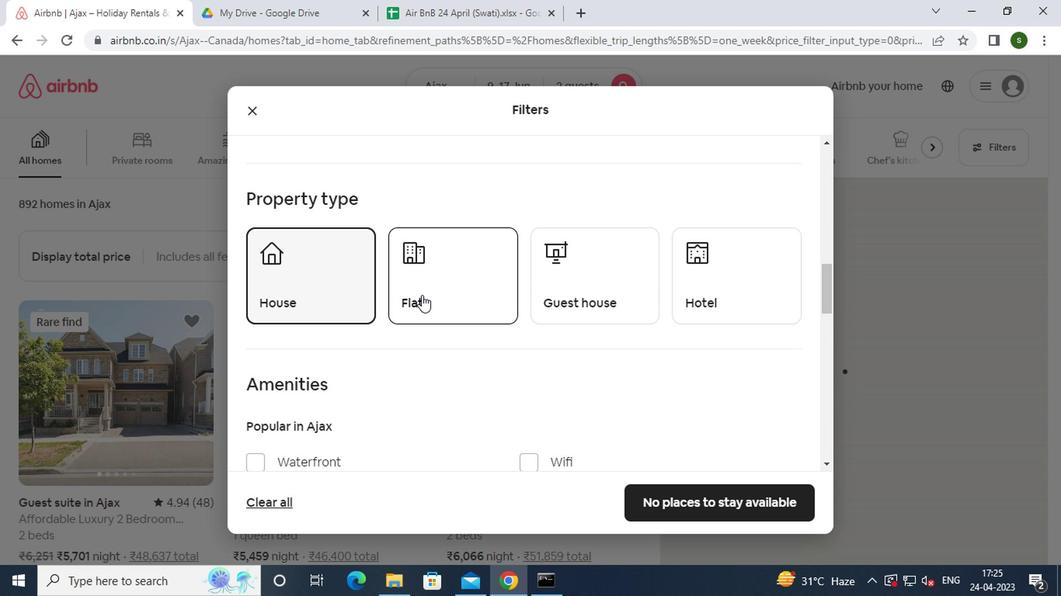 
Action: Mouse moved to (571, 289)
Screenshot: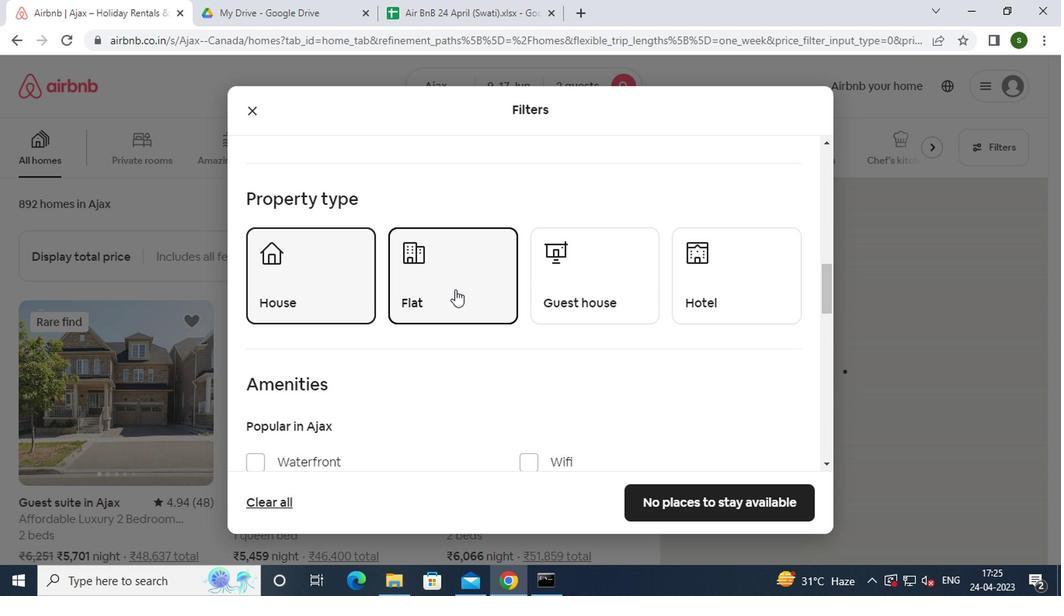 
Action: Mouse pressed left at (571, 289)
Screenshot: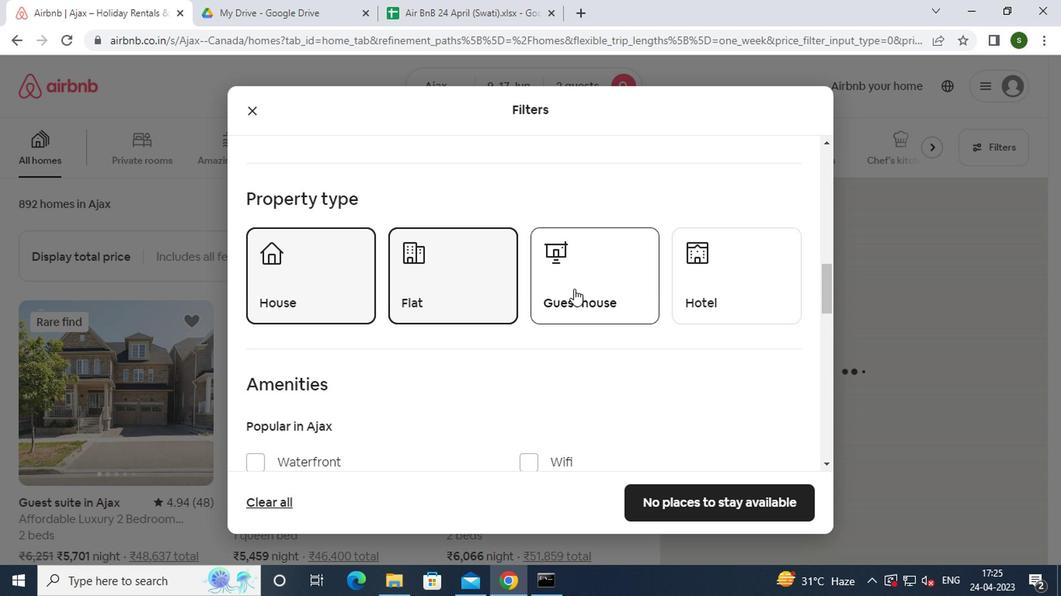 
Action: Mouse scrolled (571, 288) with delta (0, -1)
Screenshot: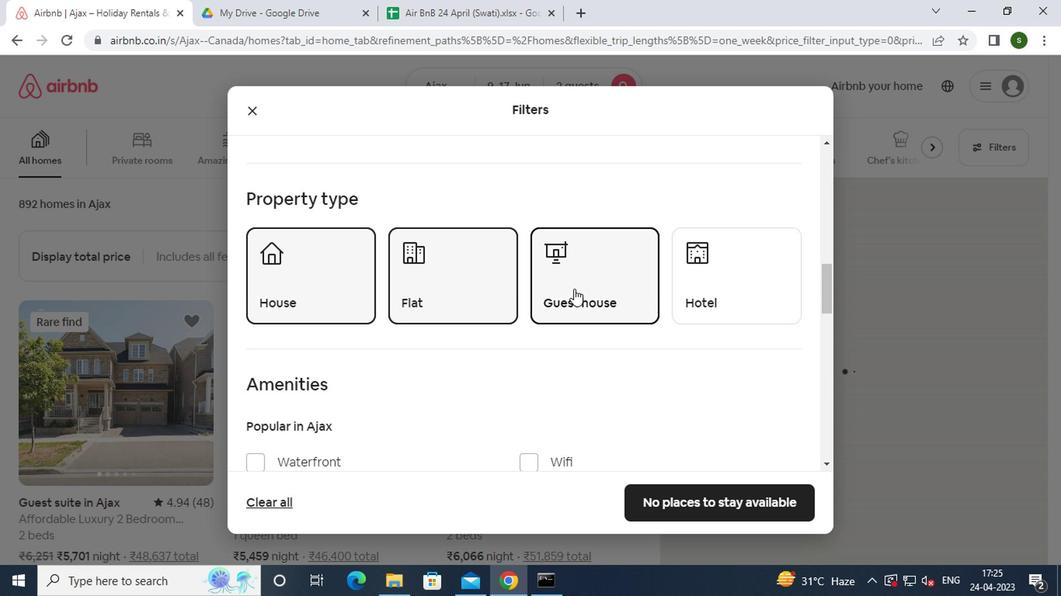 
Action: Mouse scrolled (571, 288) with delta (0, -1)
Screenshot: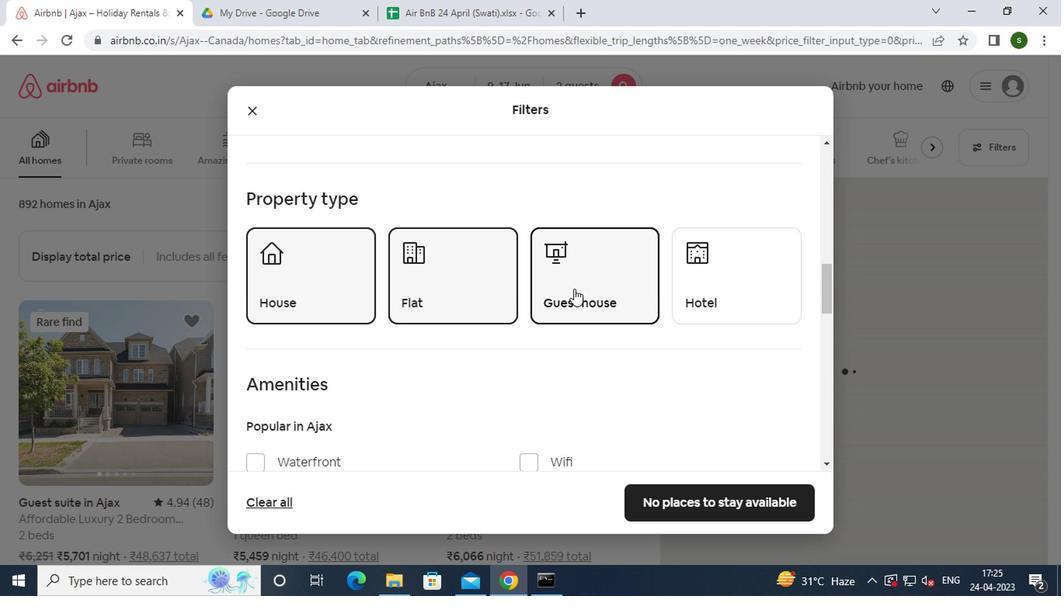 
Action: Mouse scrolled (571, 288) with delta (0, -1)
Screenshot: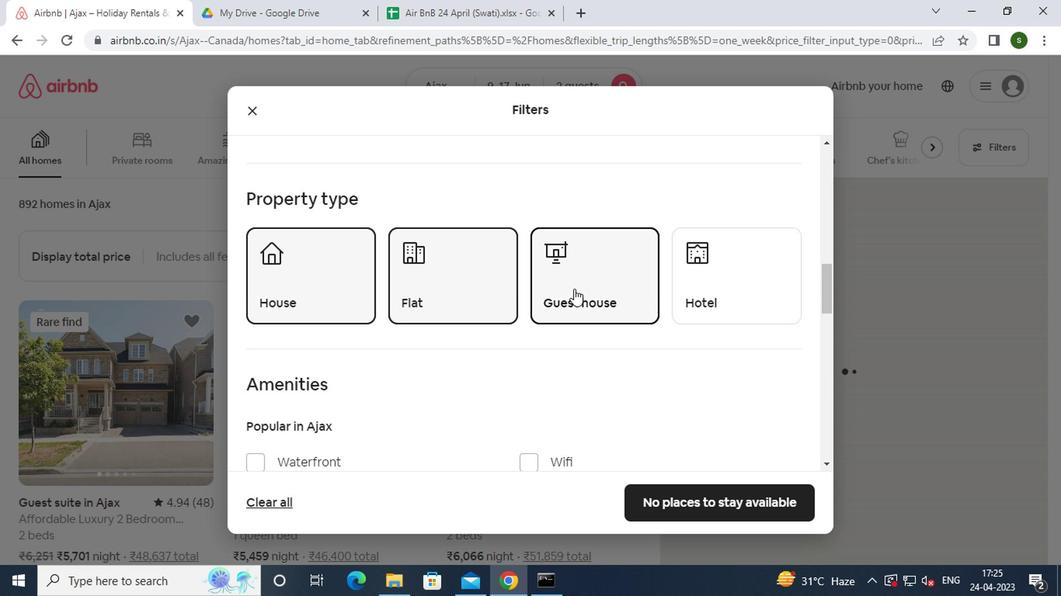 
Action: Mouse moved to (734, 372)
Screenshot: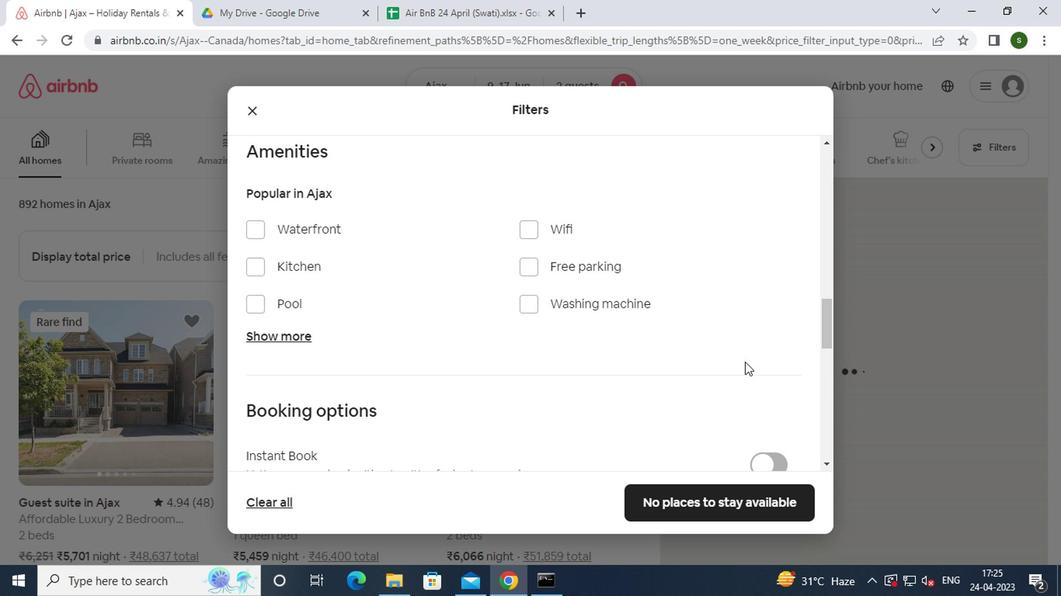 
Action: Mouse scrolled (734, 371) with delta (0, 0)
Screenshot: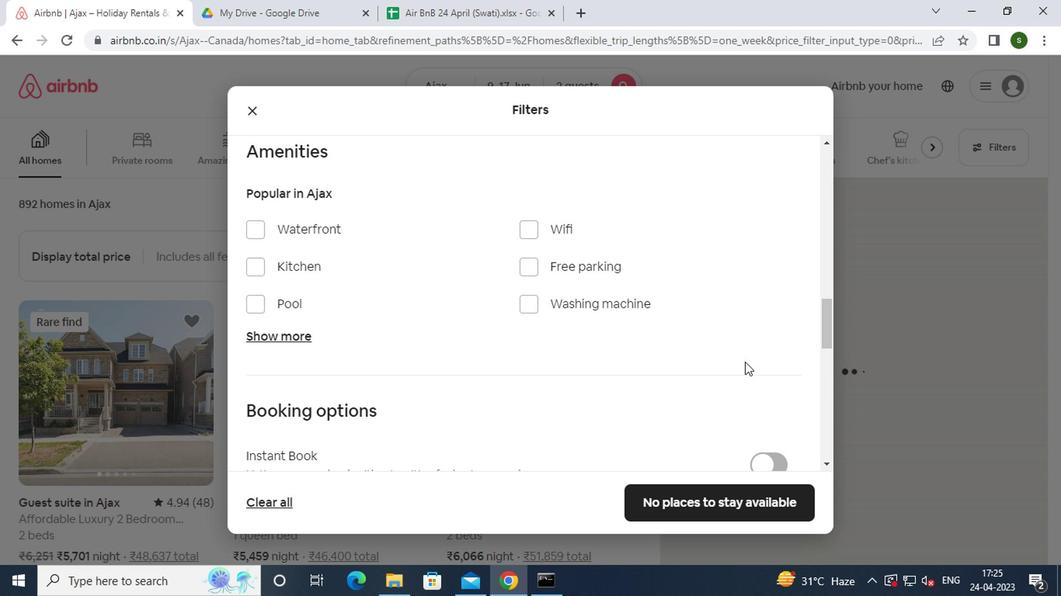 
Action: Mouse moved to (734, 373)
Screenshot: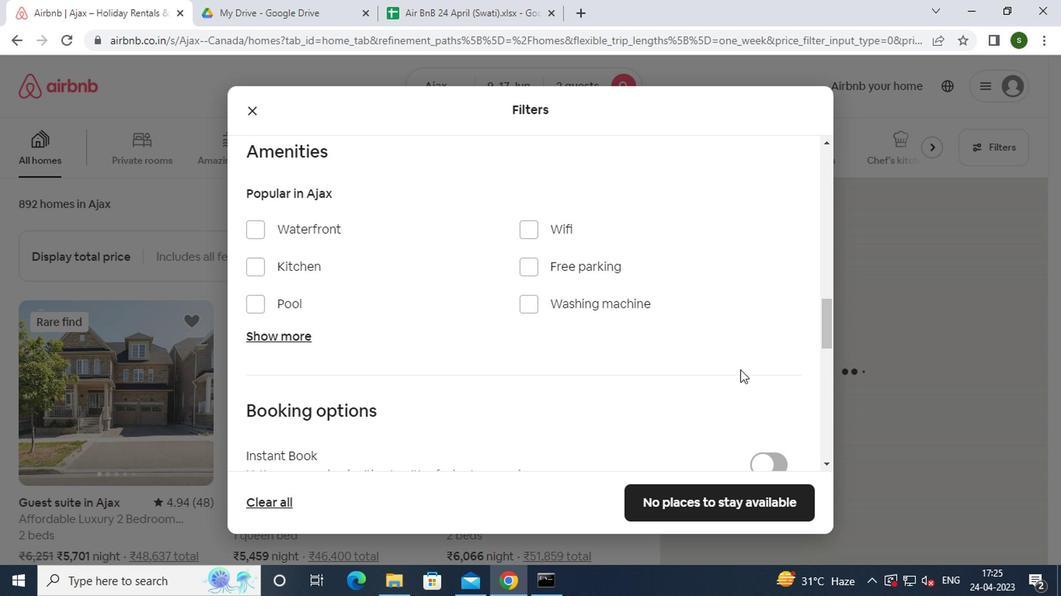
Action: Mouse scrolled (734, 372) with delta (0, -1)
Screenshot: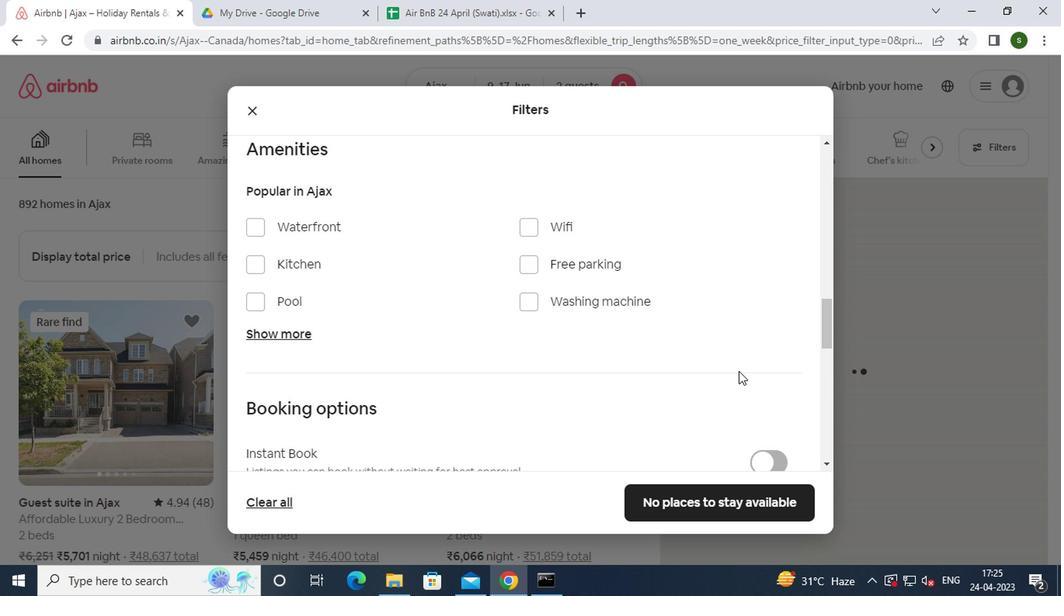 
Action: Mouse moved to (734, 374)
Screenshot: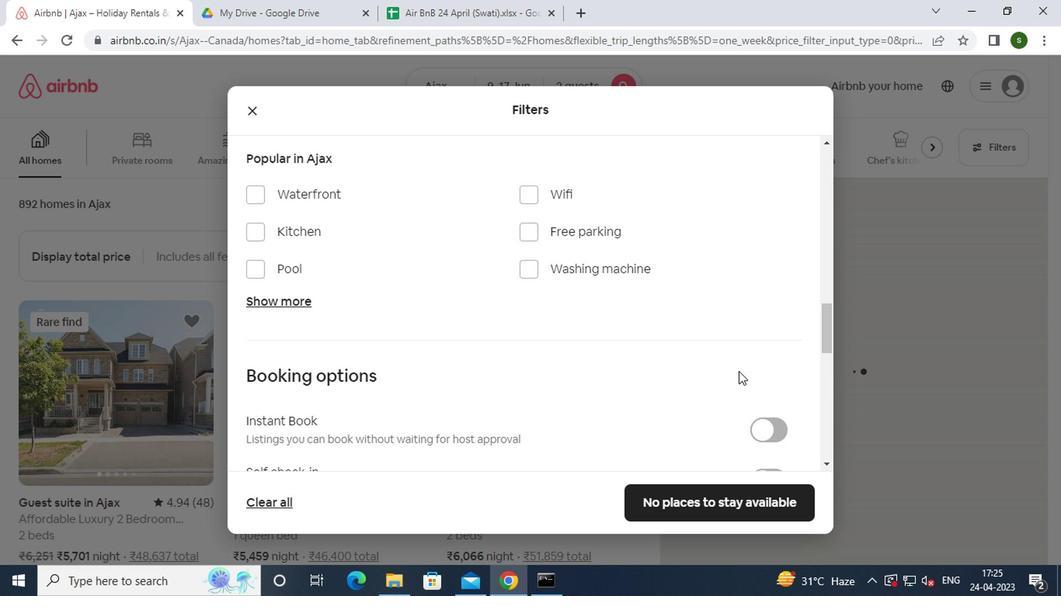
Action: Mouse scrolled (734, 373) with delta (0, -1)
Screenshot: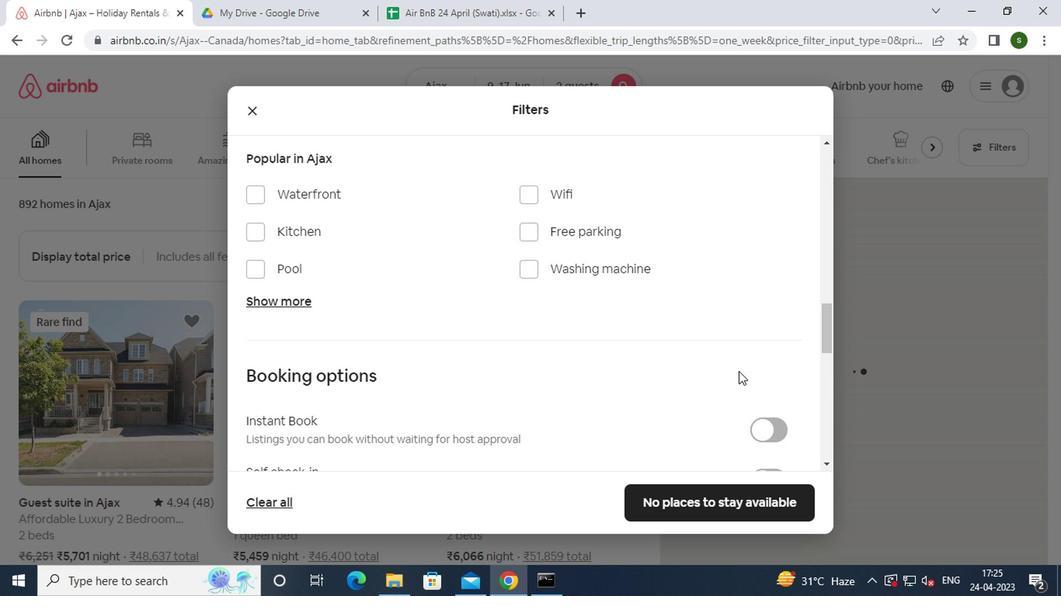 
Action: Mouse moved to (766, 276)
Screenshot: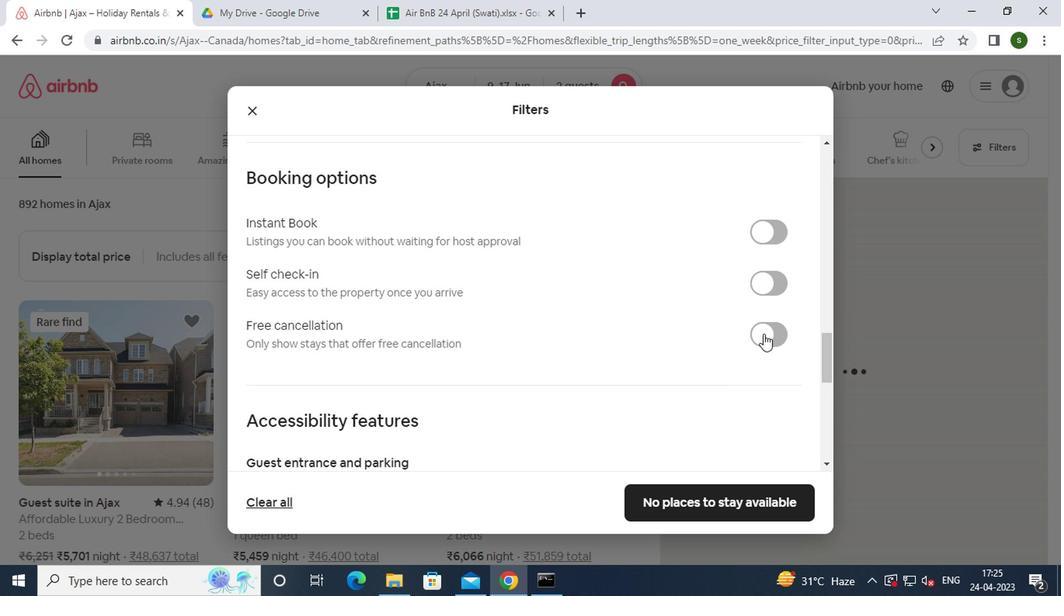 
Action: Mouse pressed left at (766, 276)
Screenshot: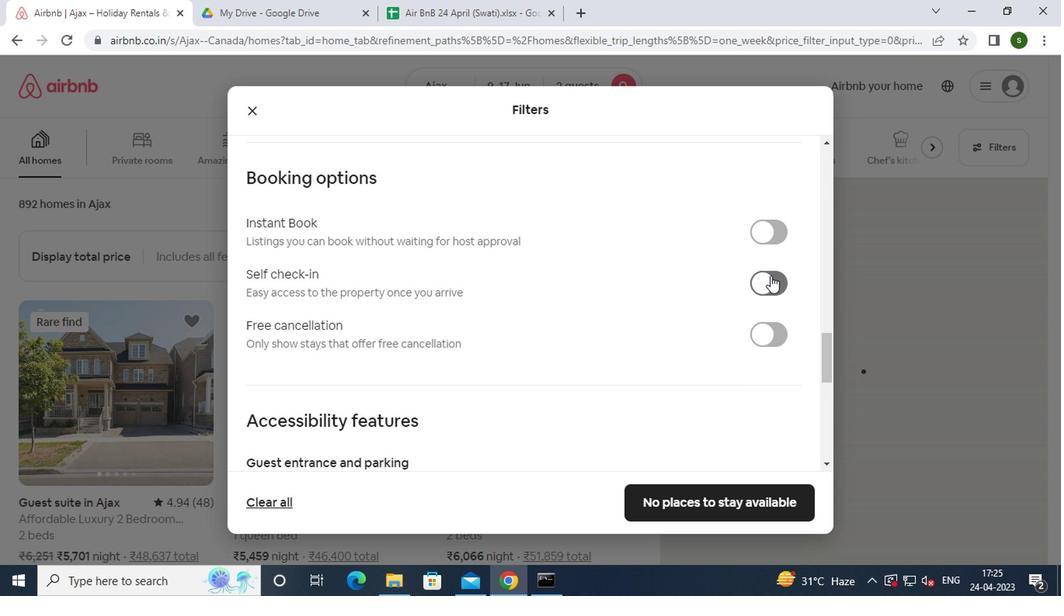 
Action: Mouse moved to (585, 309)
Screenshot: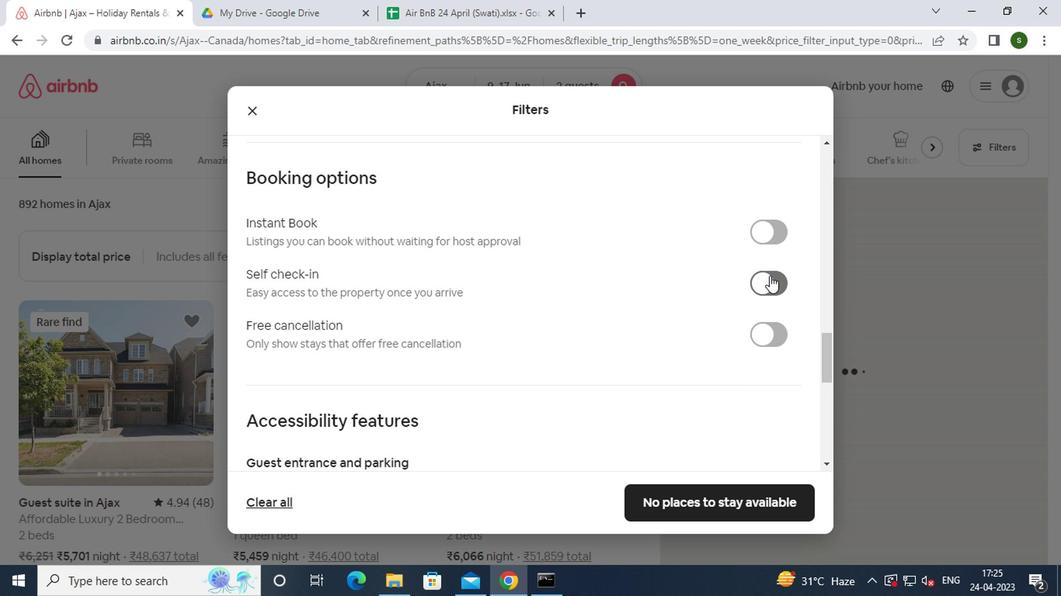 
Action: Mouse scrolled (585, 308) with delta (0, -1)
Screenshot: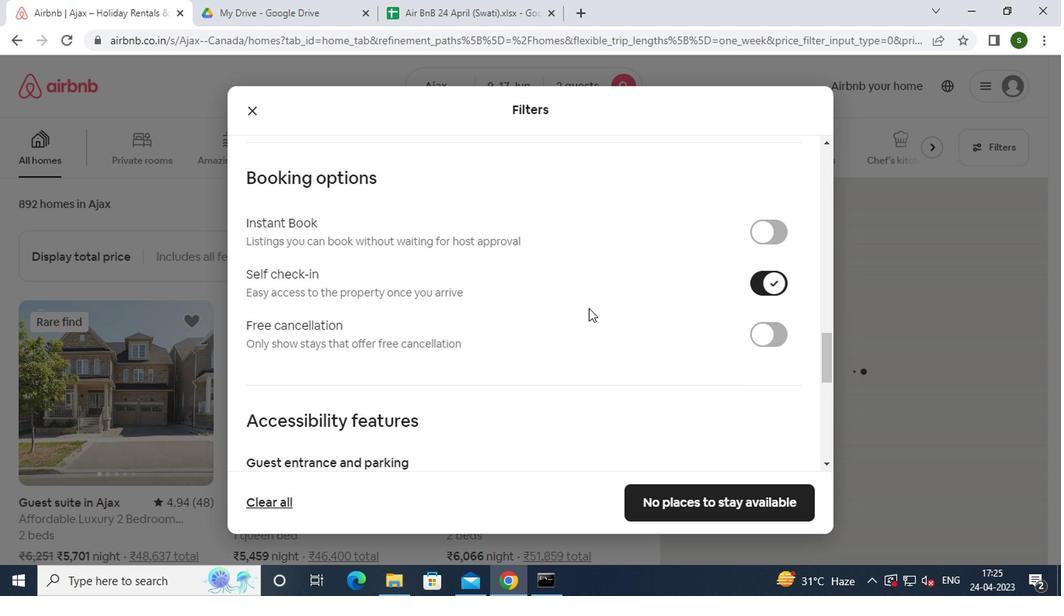 
Action: Mouse scrolled (585, 308) with delta (0, -1)
Screenshot: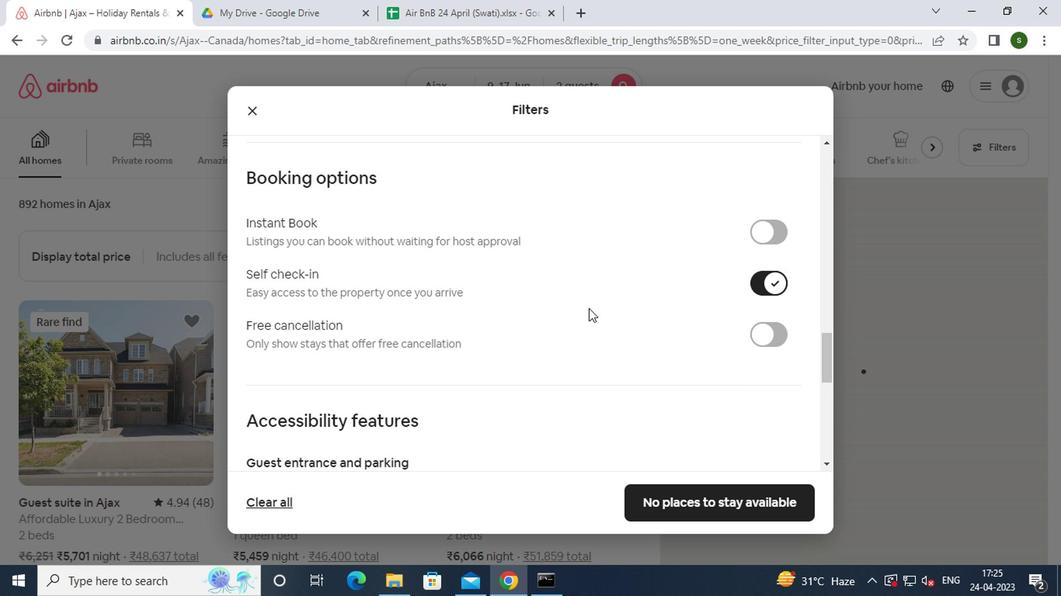 
Action: Mouse scrolled (585, 308) with delta (0, -1)
Screenshot: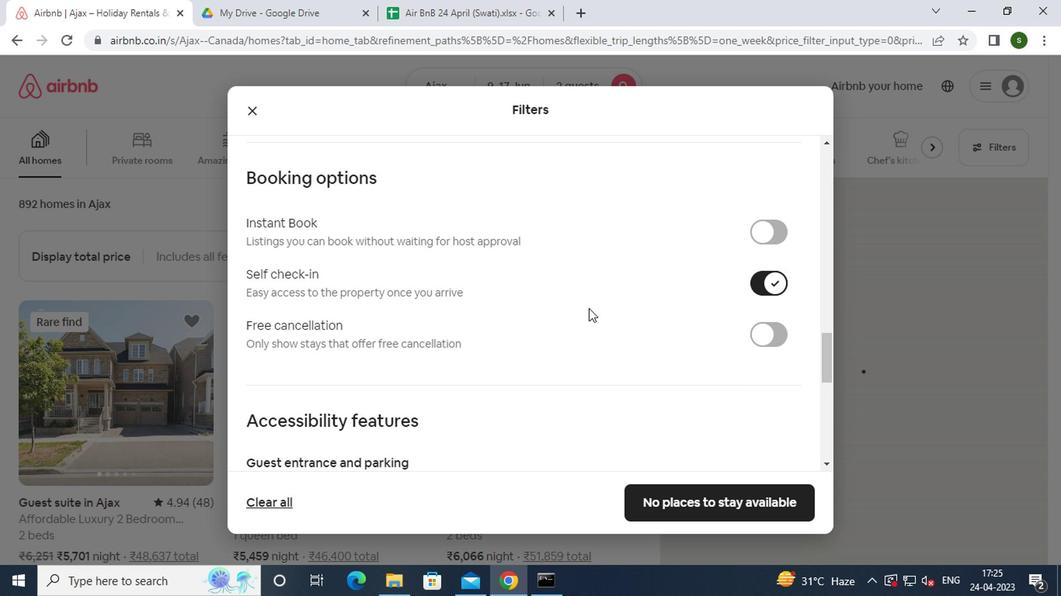 
Action: Mouse scrolled (585, 308) with delta (0, -1)
Screenshot: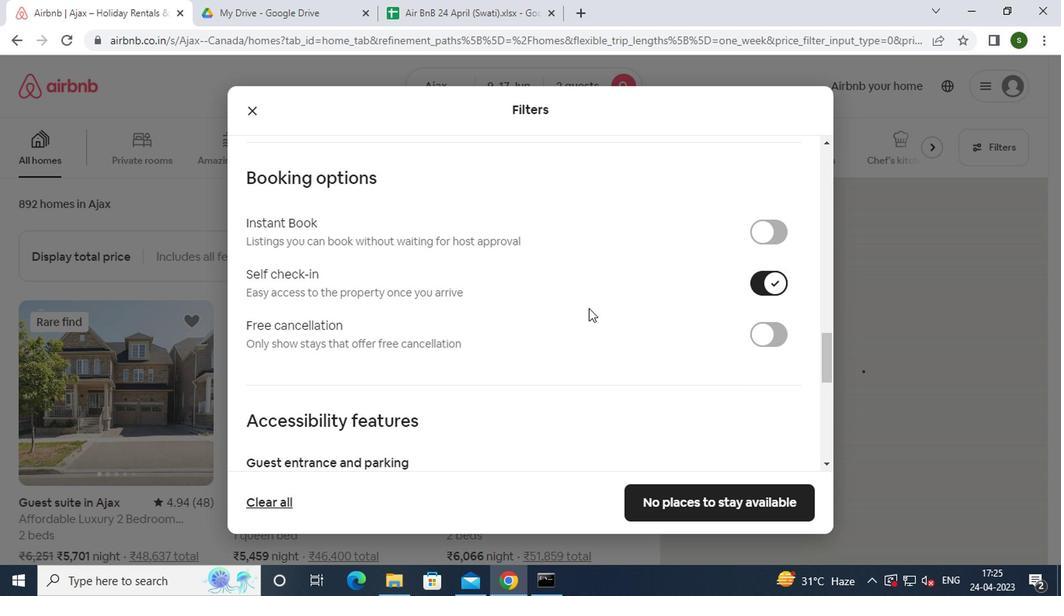 
Action: Mouse scrolled (585, 308) with delta (0, -1)
Screenshot: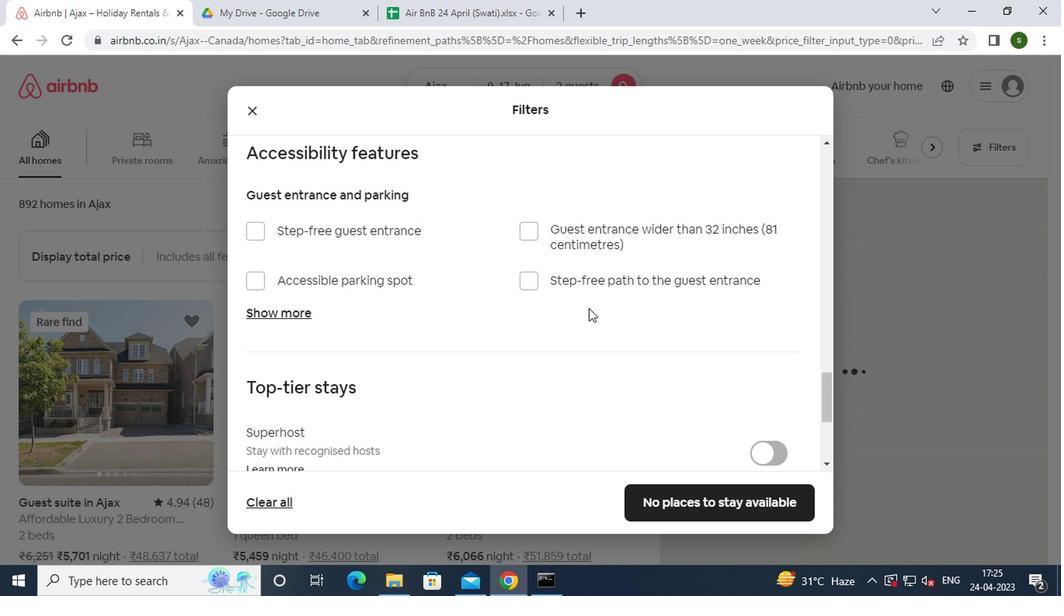 
Action: Mouse scrolled (585, 308) with delta (0, -1)
Screenshot: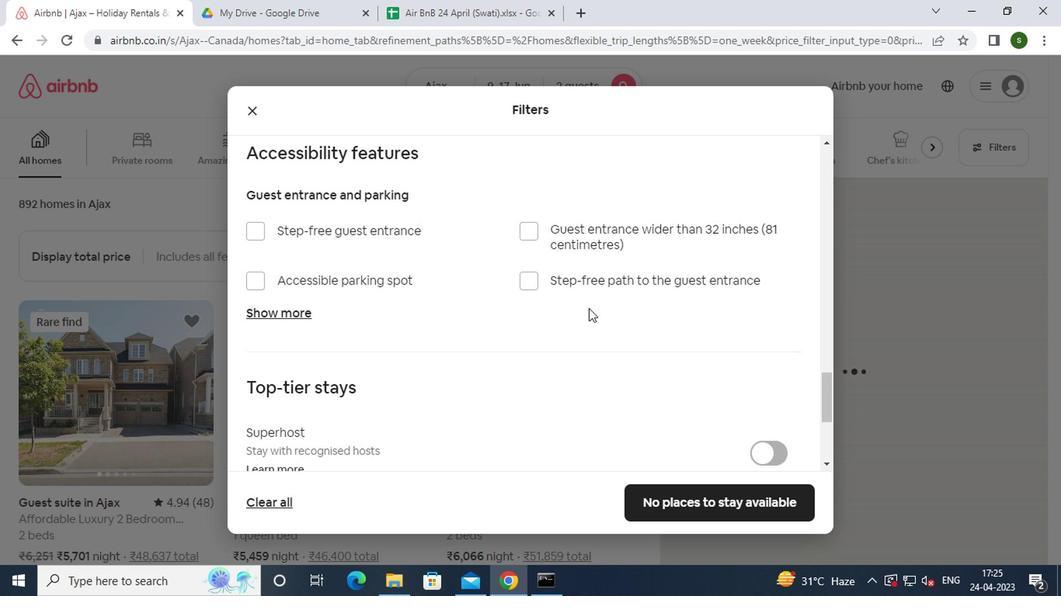 
Action: Mouse scrolled (585, 308) with delta (0, -1)
Screenshot: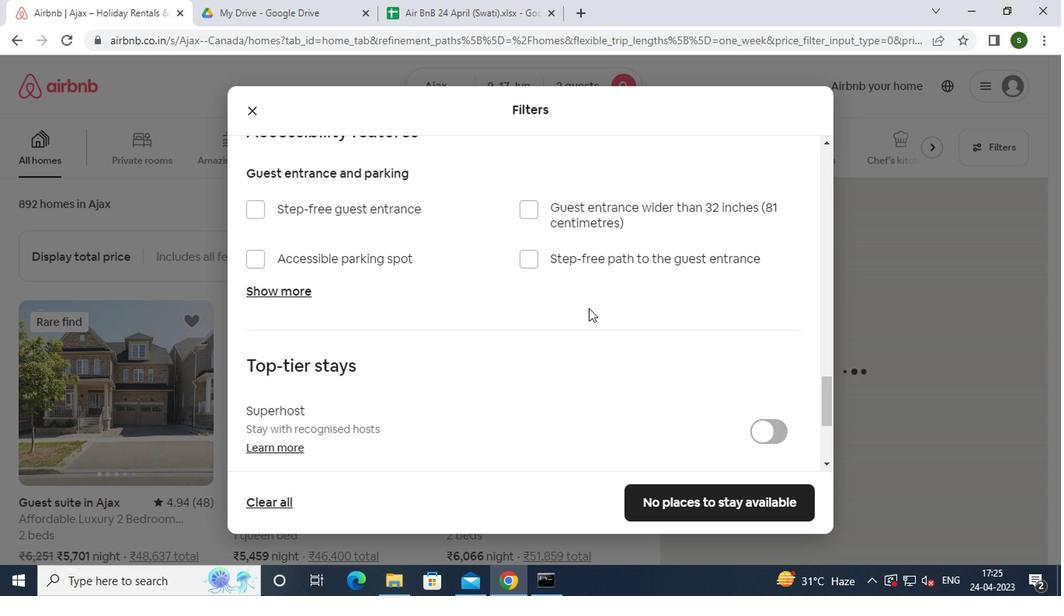 
Action: Mouse scrolled (585, 308) with delta (0, -1)
Screenshot: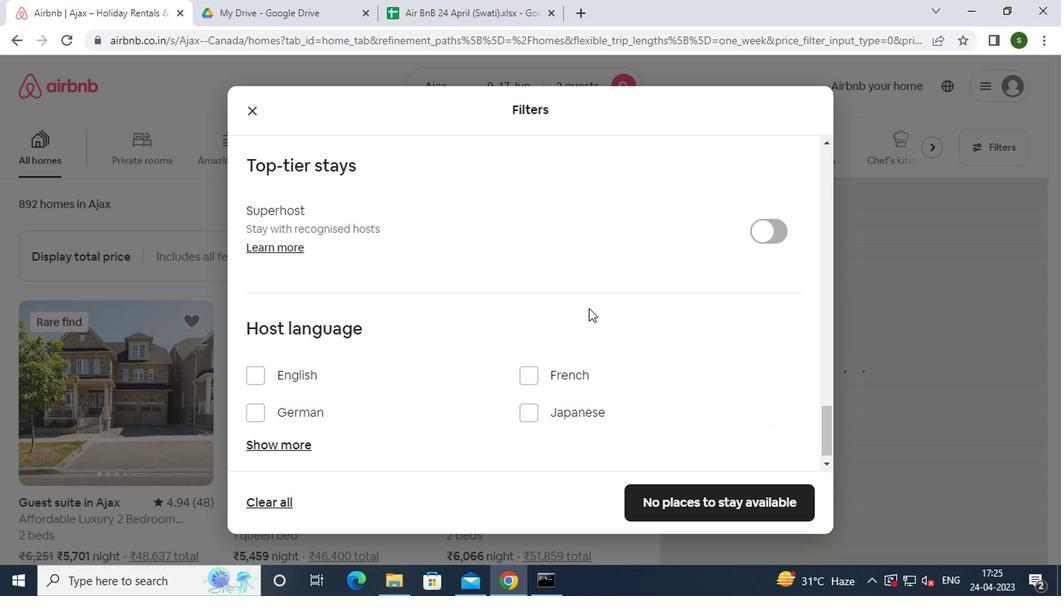 
Action: Mouse scrolled (585, 308) with delta (0, -1)
Screenshot: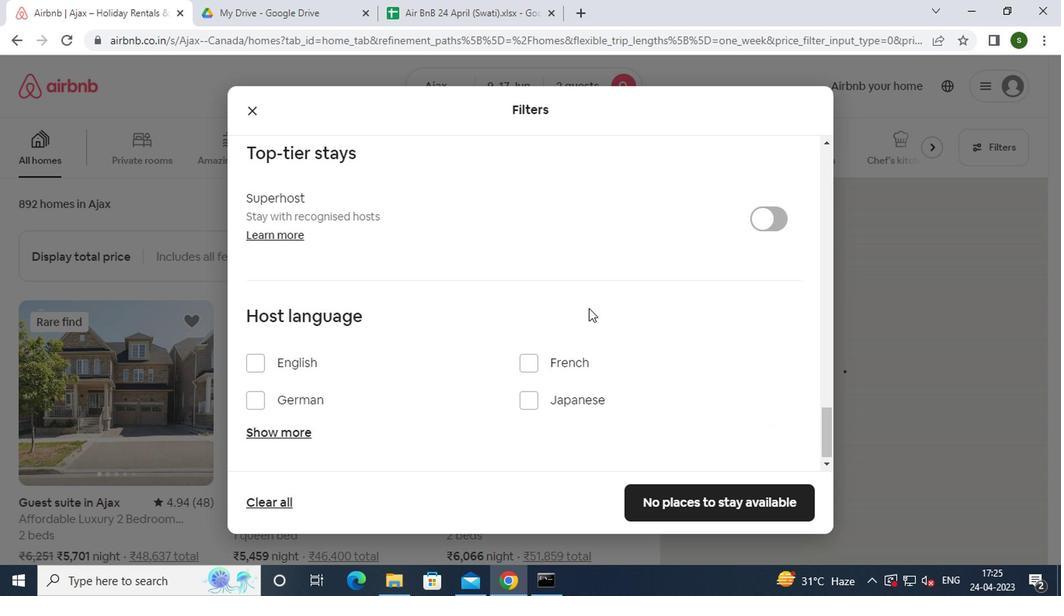 
Action: Mouse moved to (300, 365)
Screenshot: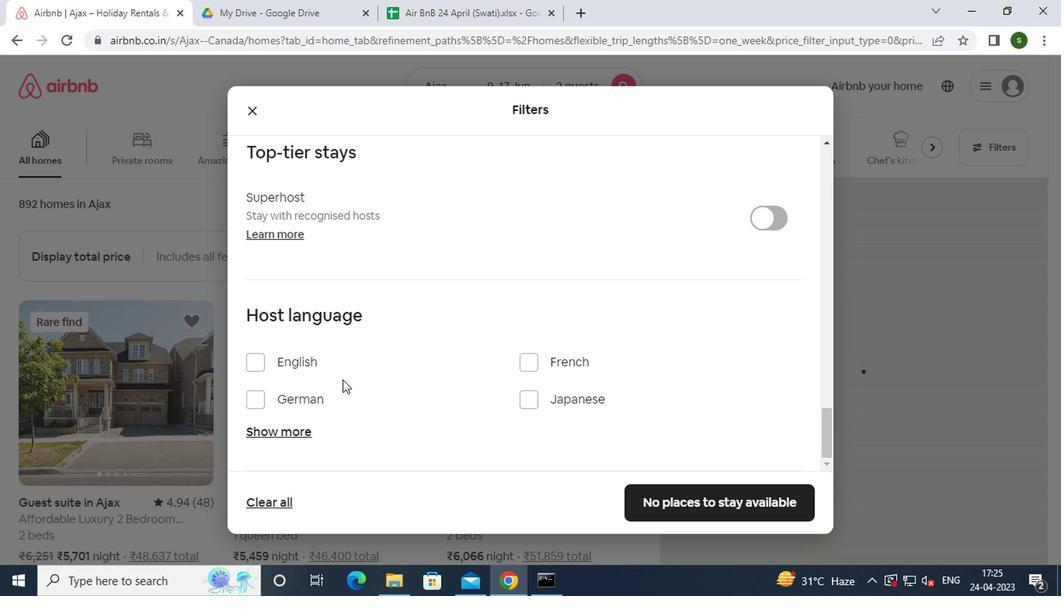 
Action: Mouse pressed left at (300, 365)
Screenshot: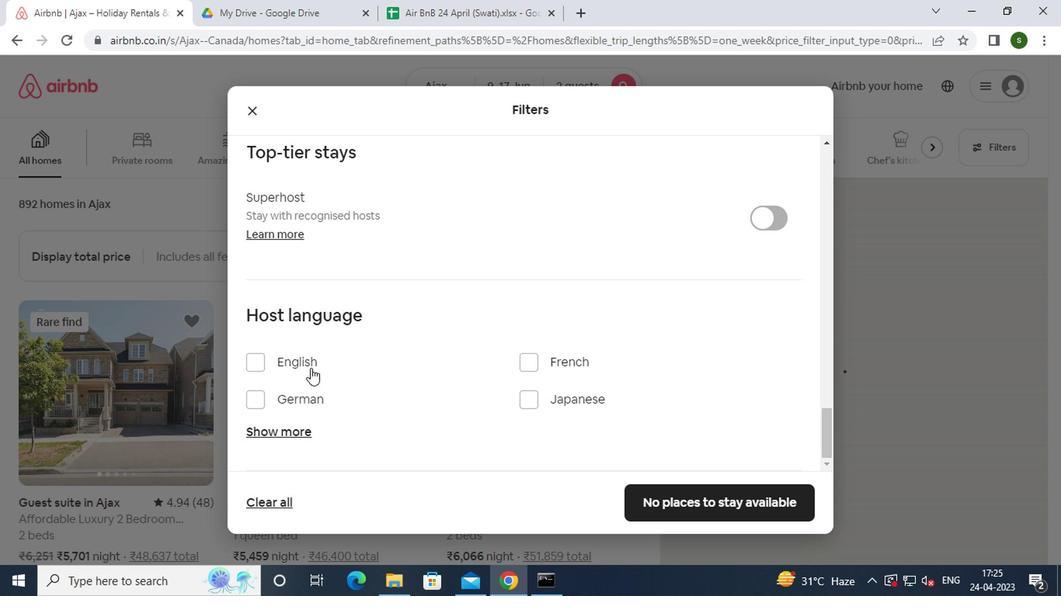 
Action: Mouse moved to (658, 501)
Screenshot: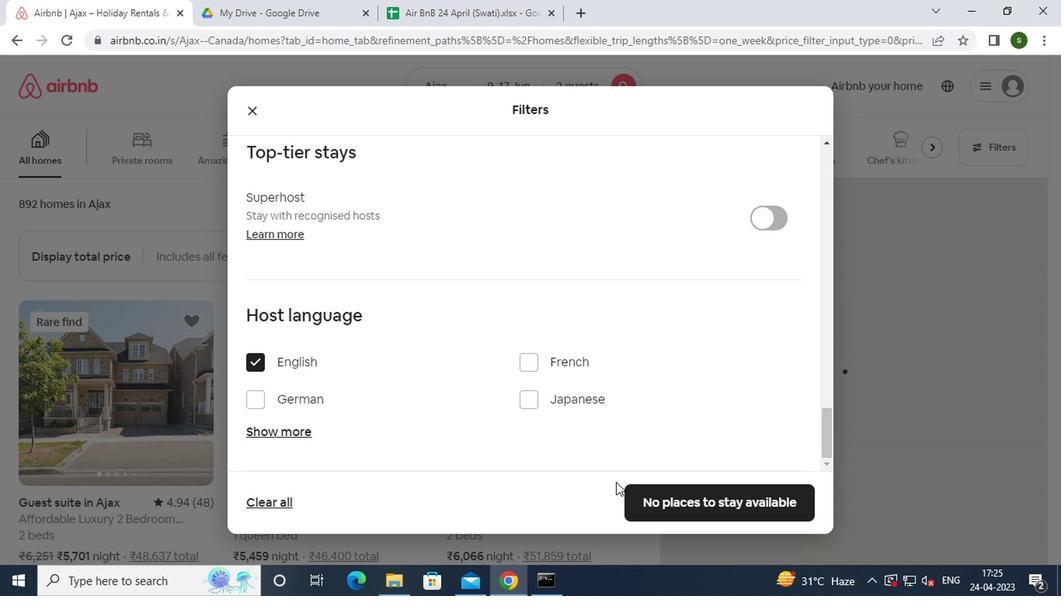 
Action: Mouse pressed left at (658, 501)
Screenshot: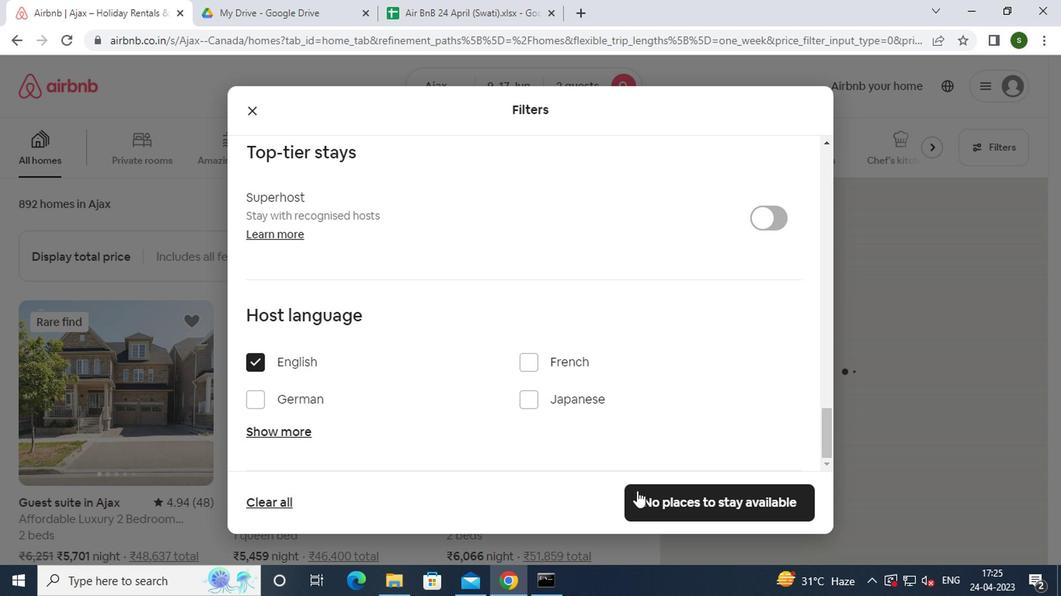 
Action: Mouse moved to (456, 232)
Screenshot: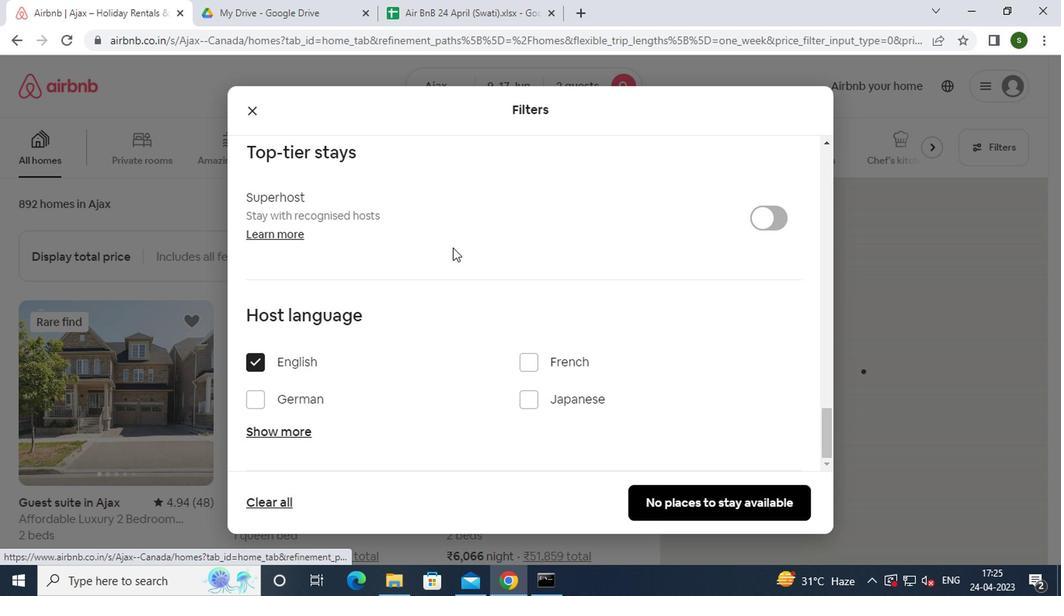 
